 Task: Create a sub task System Test and UAT for the task  Integrate a new online platform for online yoga classes in the project BrightTech , assign it to team member softage.1@softage.net and update the status of the sub task to  On Track  , set the priority of the sub task to Low
Action: Mouse moved to (878, 317)
Screenshot: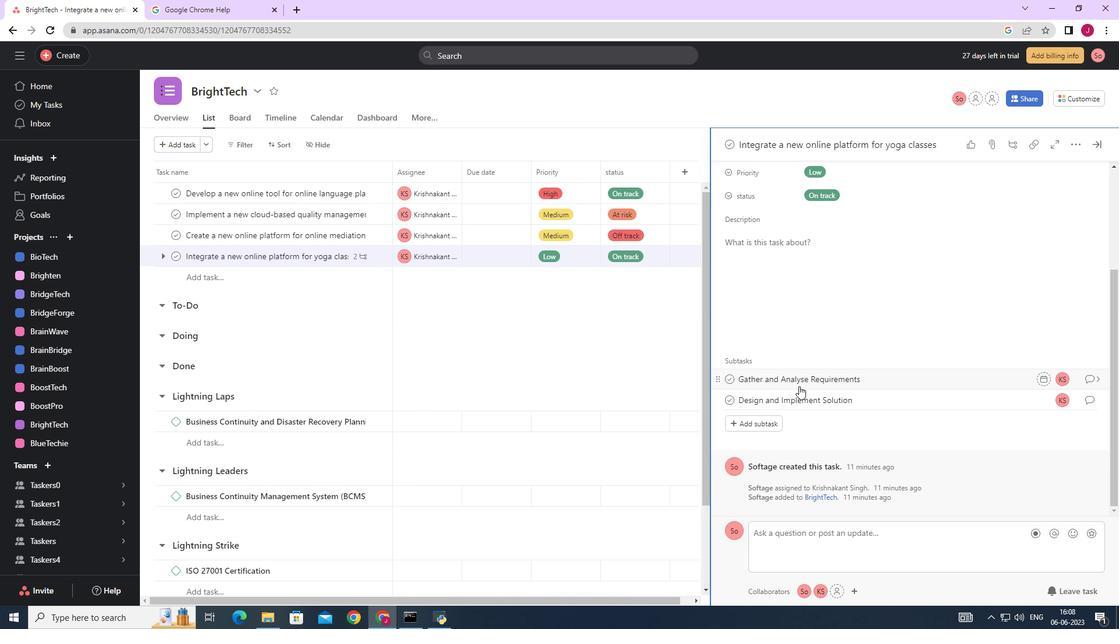 
Action: Mouse scrolled (878, 316) with delta (0, 0)
Screenshot: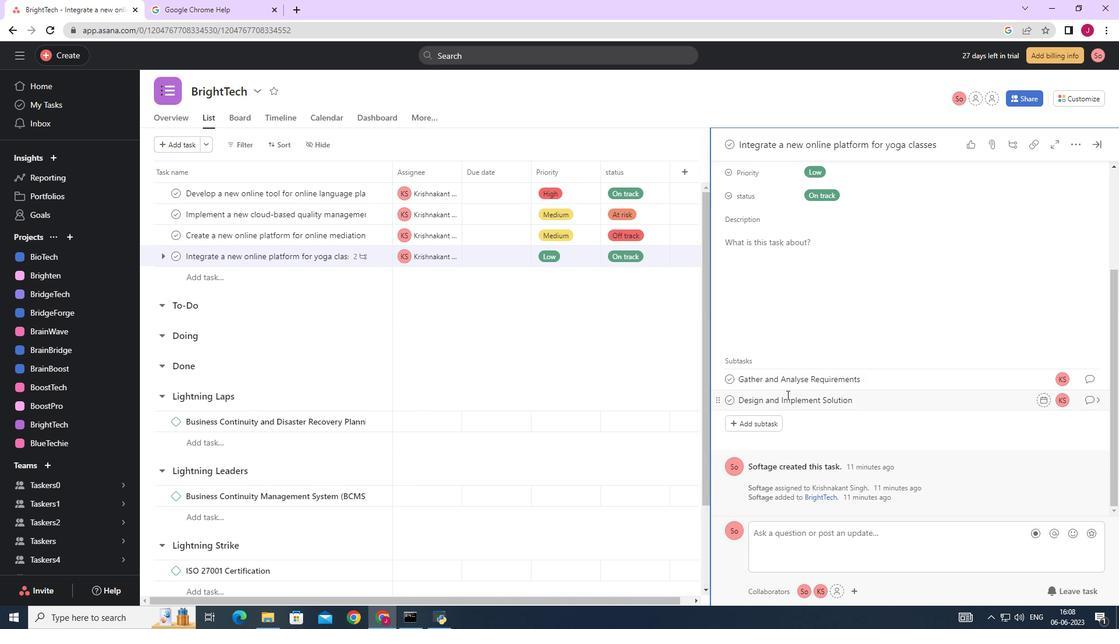 
Action: Mouse scrolled (878, 316) with delta (0, 0)
Screenshot: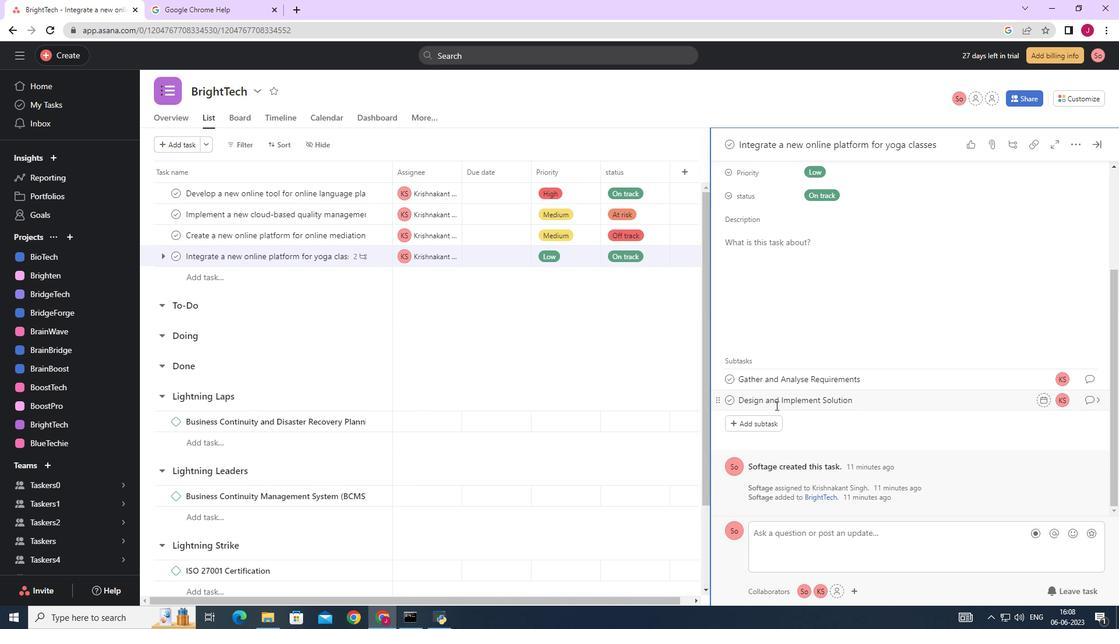 
Action: Mouse moved to (878, 316)
Screenshot: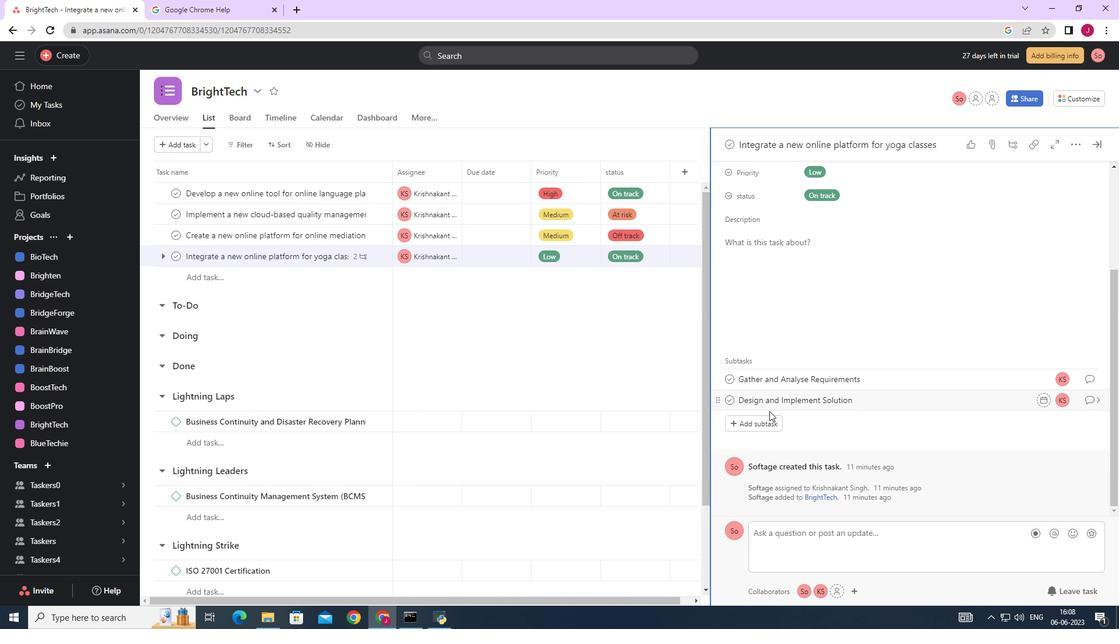 
Action: Mouse scrolled (878, 316) with delta (0, 0)
Screenshot: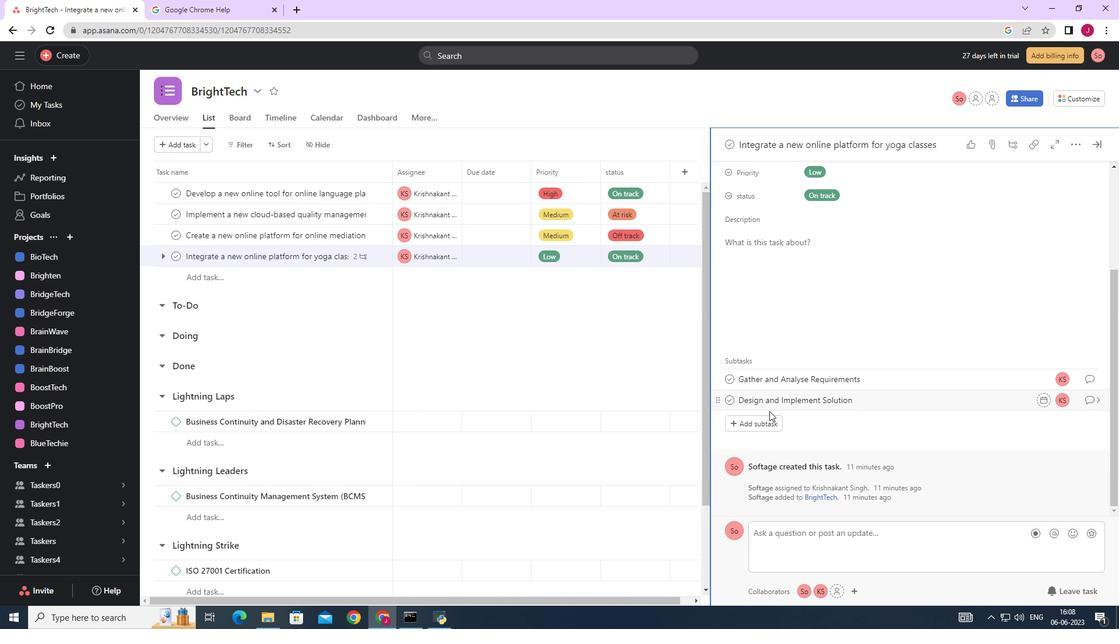 
Action: Mouse moved to (878, 314)
Screenshot: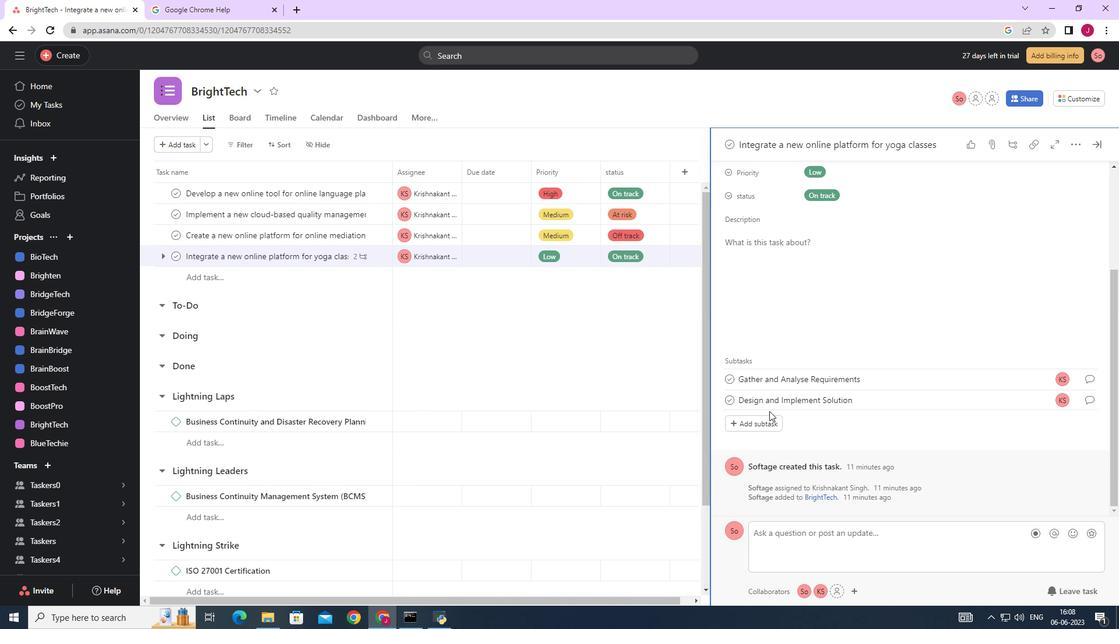 
Action: Mouse scrolled (878, 316) with delta (0, 0)
Screenshot: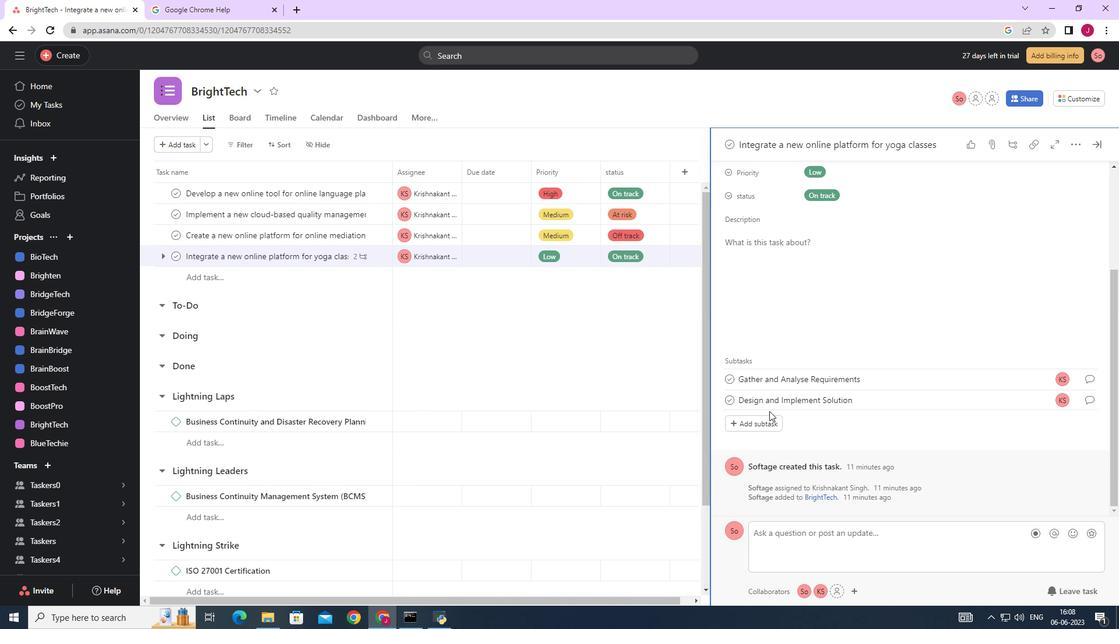 
Action: Mouse moved to (649, 353)
Screenshot: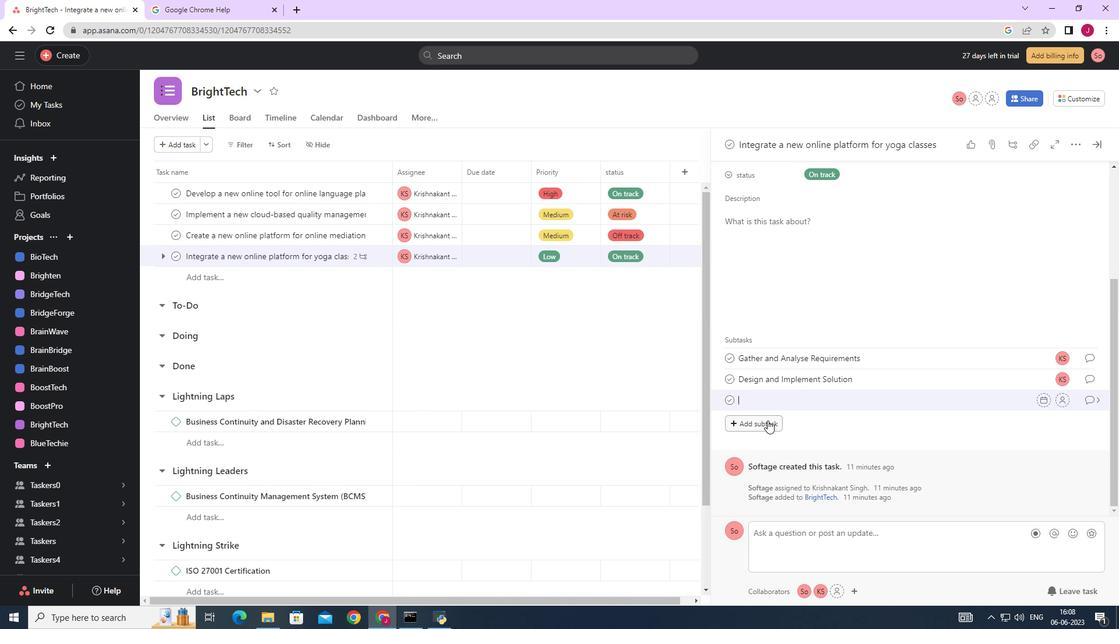 
Action: Mouse scrolled (649, 354) with delta (0, 0)
Screenshot: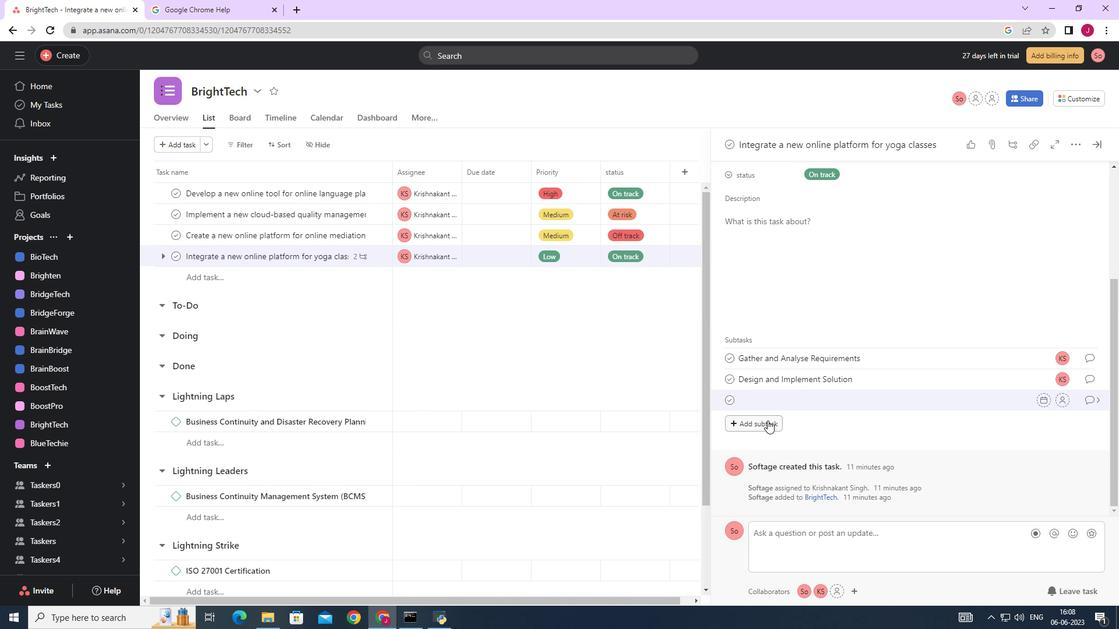 
Action: Mouse scrolled (649, 354) with delta (0, 0)
Screenshot: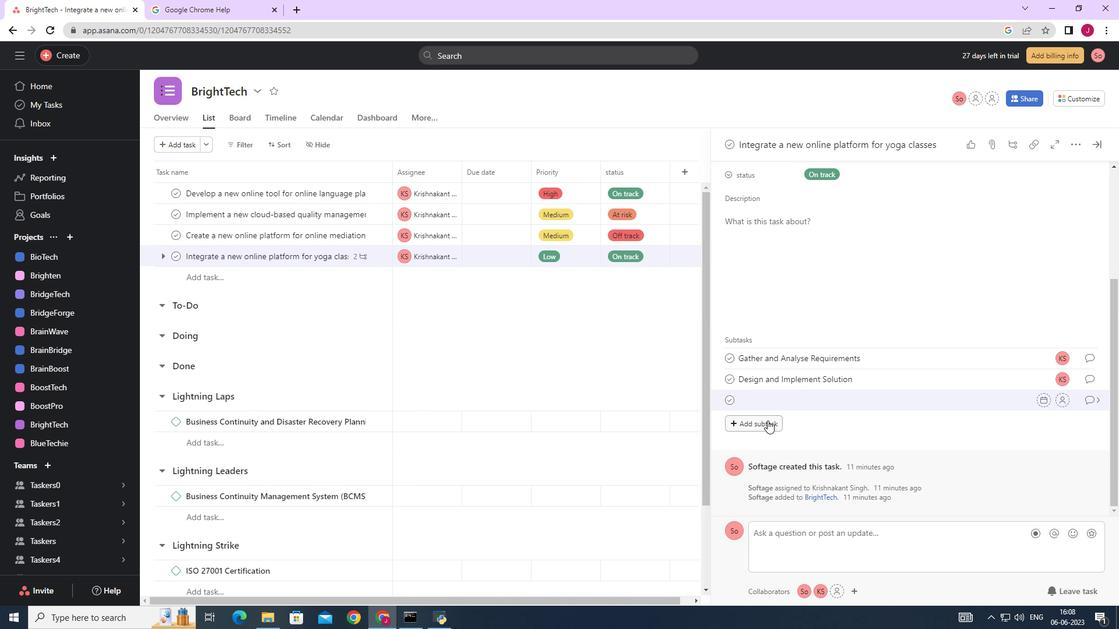 
Action: Mouse moved to (648, 353)
Screenshot: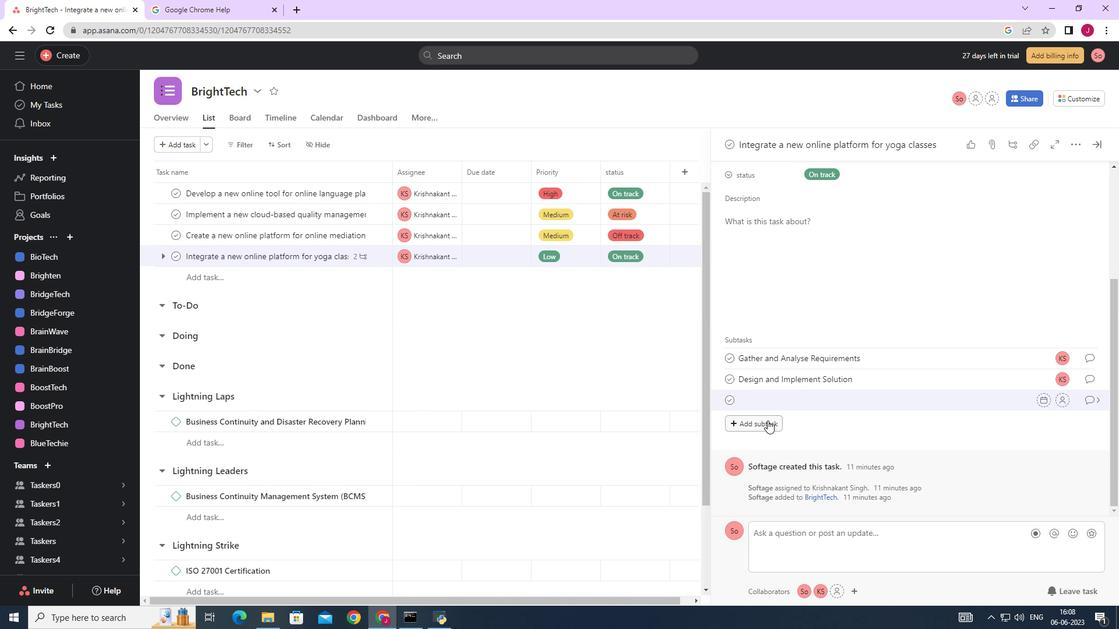 
Action: Mouse scrolled (648, 354) with delta (0, 0)
Screenshot: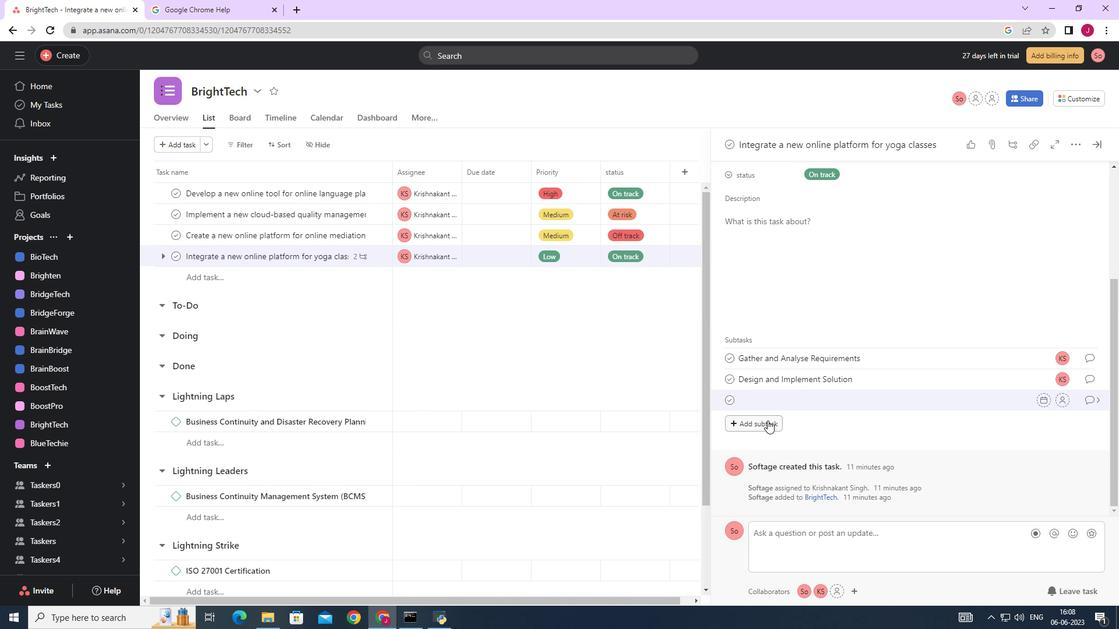
Action: Mouse moved to (691, 258)
Screenshot: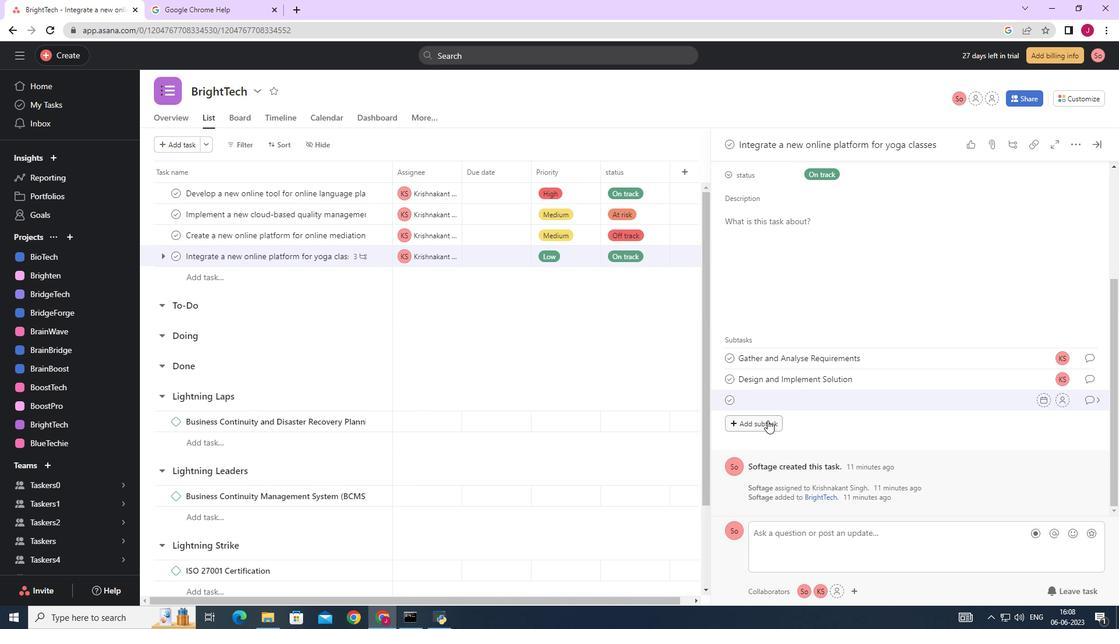 
Action: Mouse pressed left at (691, 258)
Screenshot: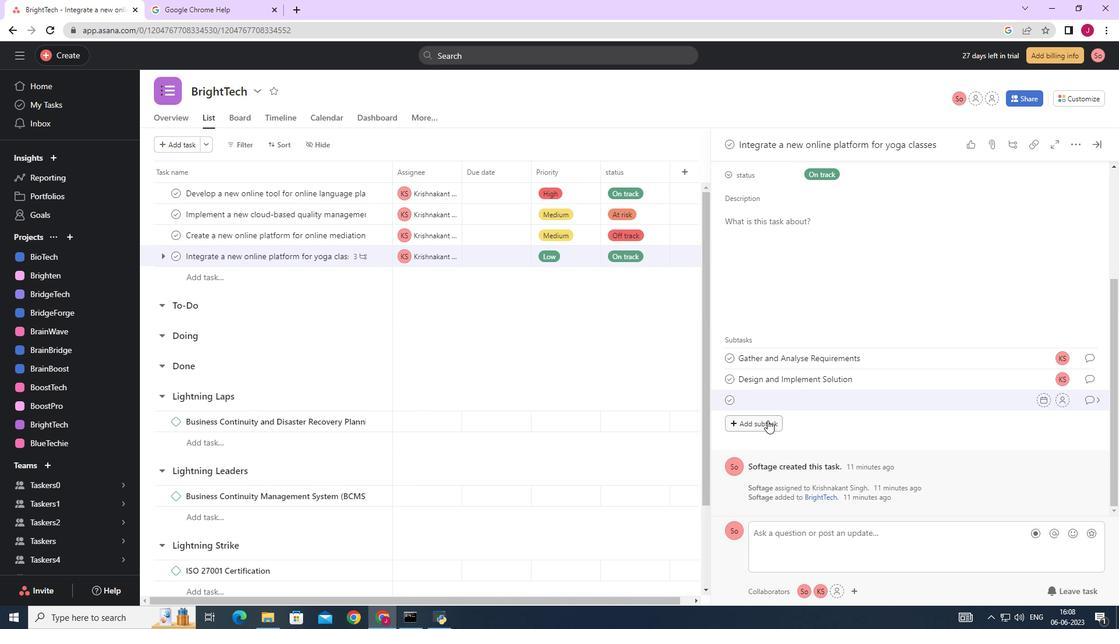 
Action: Mouse moved to (801, 384)
Screenshot: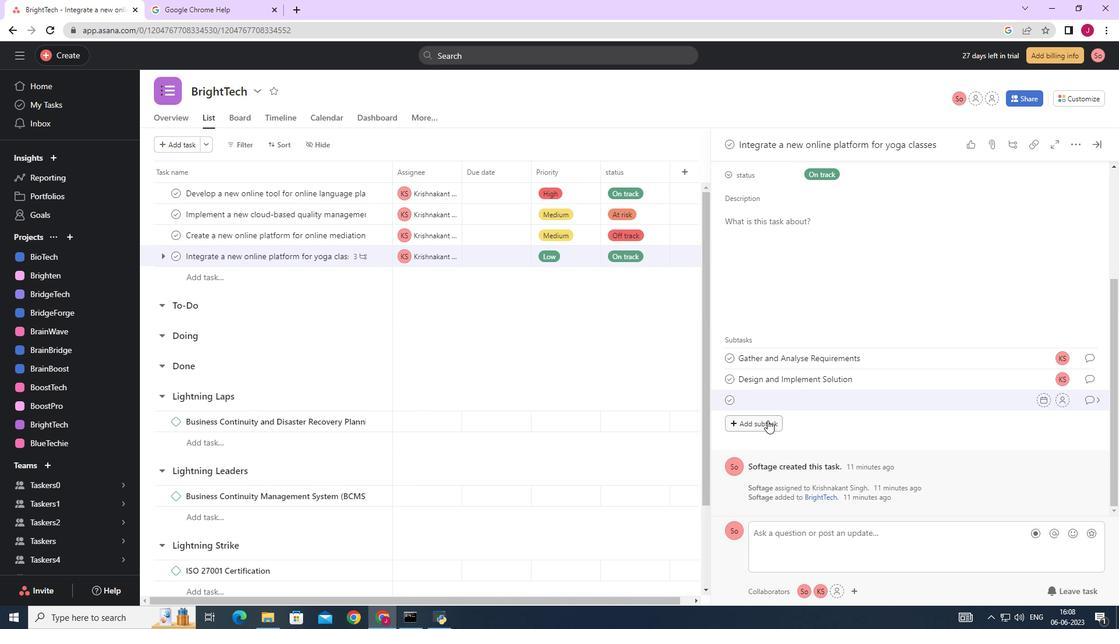 
Action: Mouse scrolled (801, 383) with delta (0, 0)
Screenshot: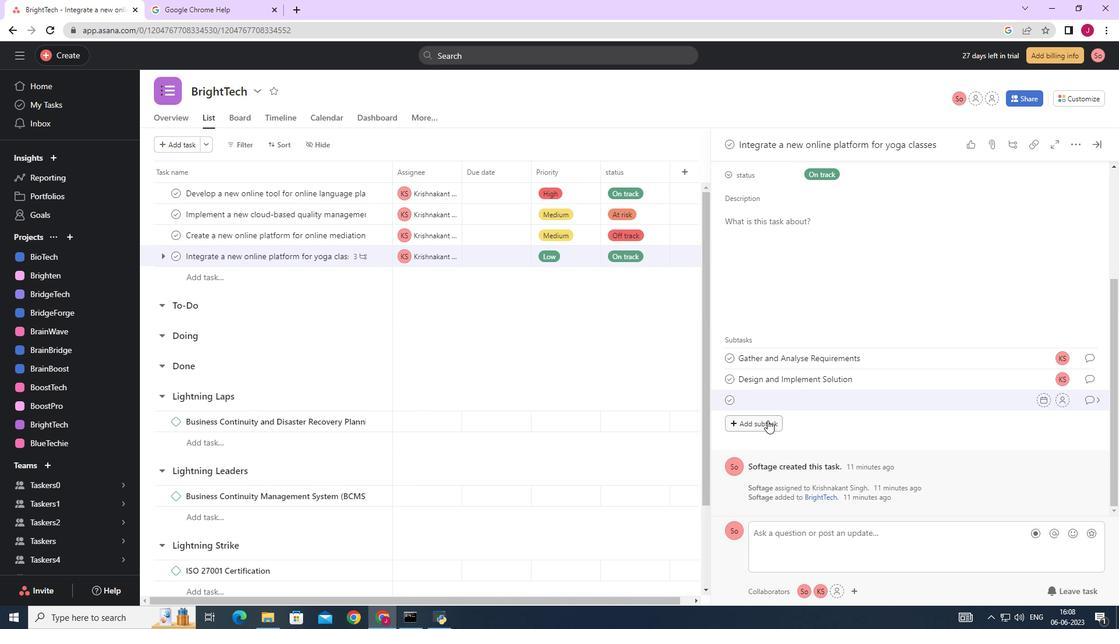 
Action: Mouse scrolled (801, 383) with delta (0, 0)
Screenshot: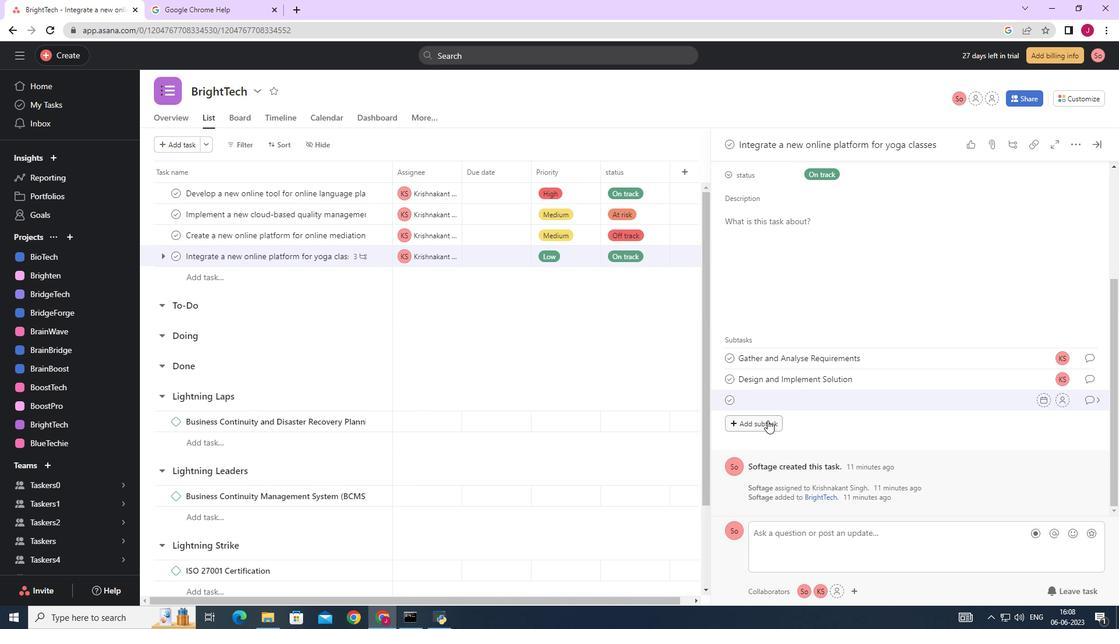 
Action: Mouse scrolled (801, 383) with delta (0, 0)
Screenshot: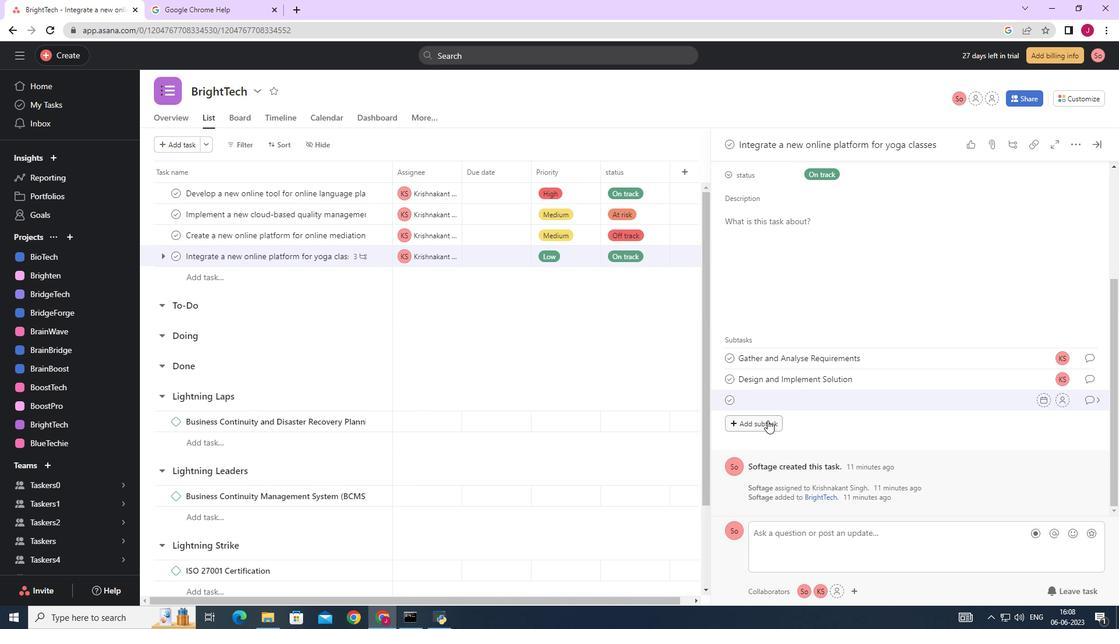
Action: Mouse moved to (771, 426)
Screenshot: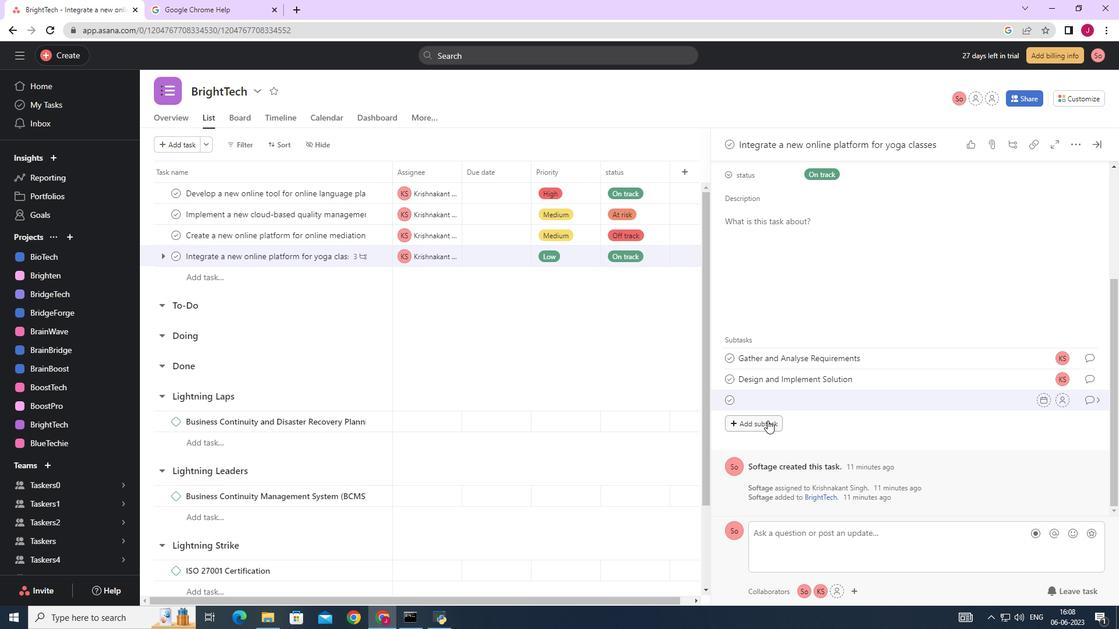 
Action: Mouse pressed left at (771, 426)
Screenshot: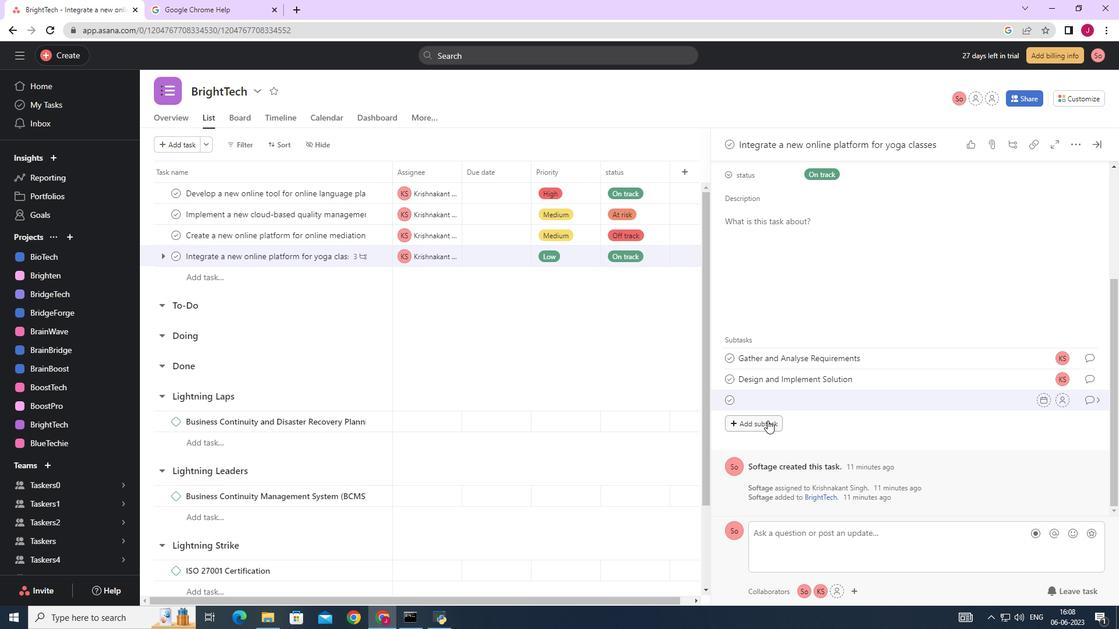 
Action: Mouse moved to (801, 403)
Screenshot: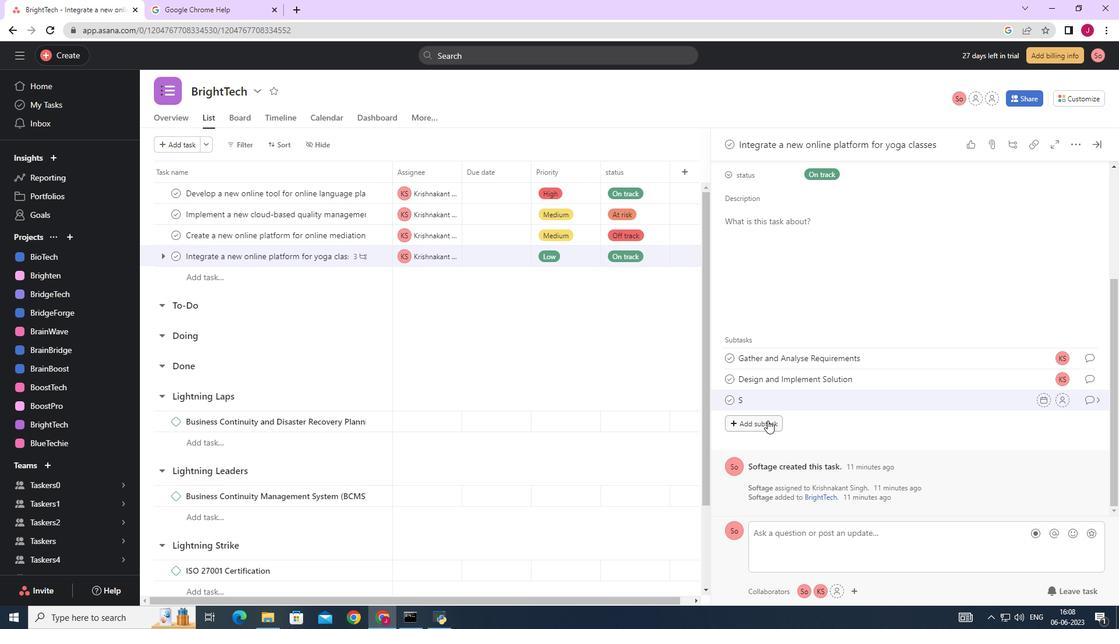 
Action: Key pressed <Key.caps_lock>S<Key.caps_lock>ystem<Key.space>and<Key.space><Key.backspace><Key.backspace><Key.backspace><Key.backspace><Key.backspace><Key.space><Key.caps_lock>T<Key.caps_lock>est<Key.space>and<Key.space><Key.caps_lock>UAT
Screenshot: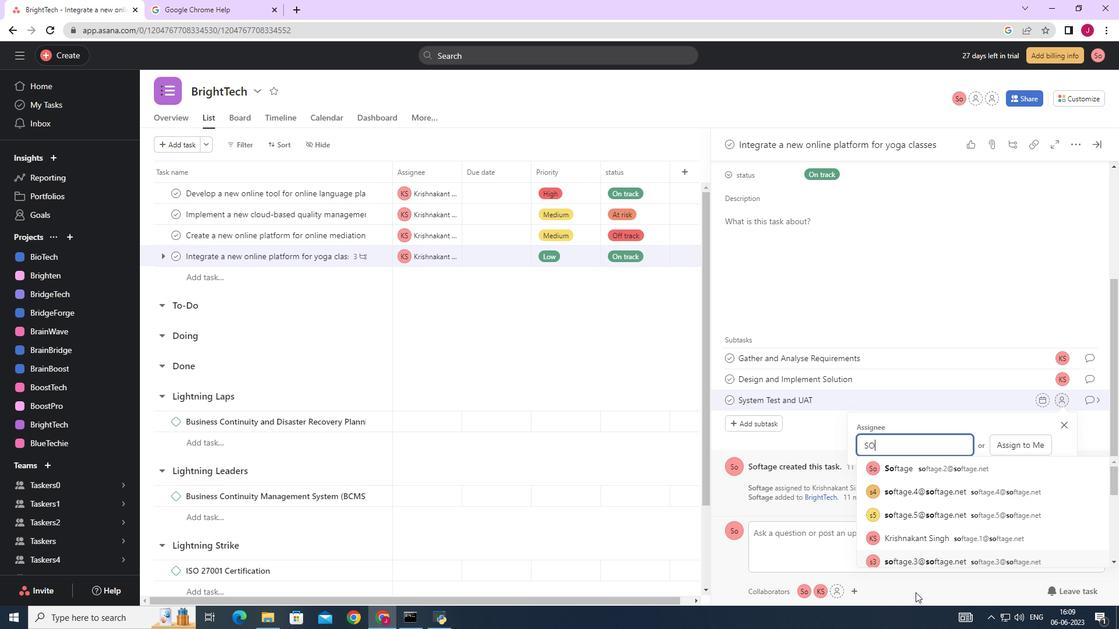 
Action: Mouse moved to (1062, 402)
Screenshot: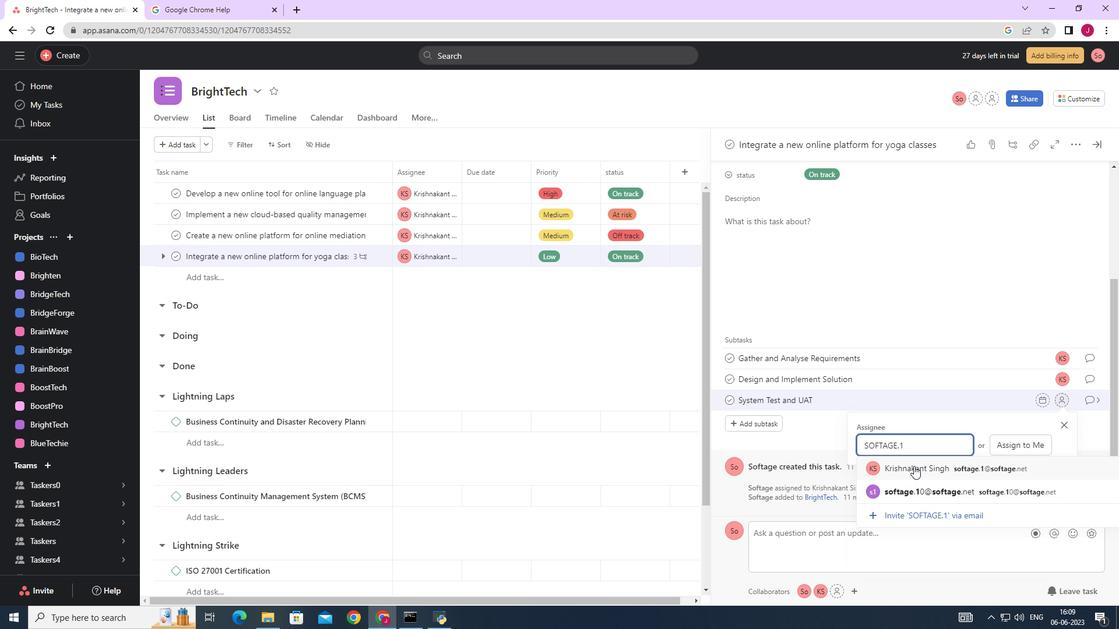 
Action: Mouse pressed left at (1062, 402)
Screenshot: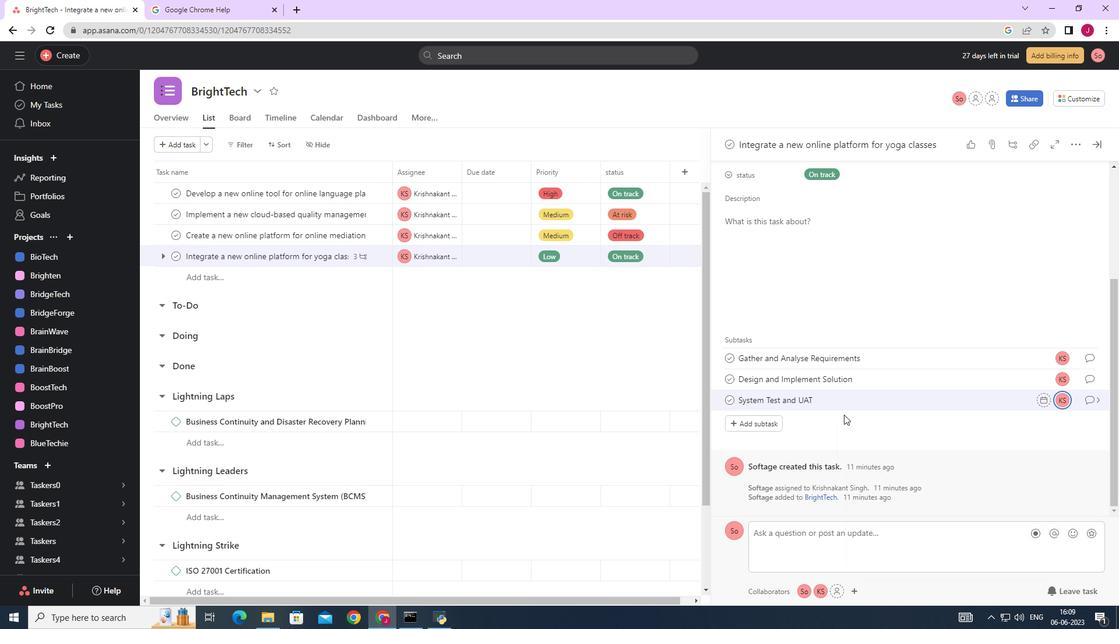 
Action: Mouse moved to (881, 447)
Screenshot: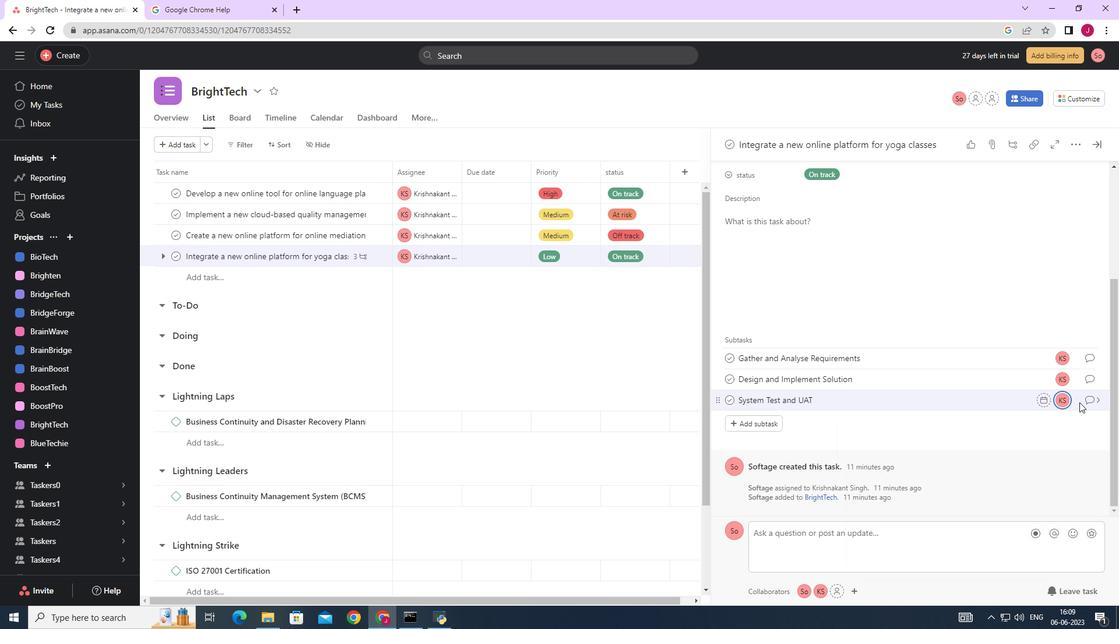 
Action: Key pressed SOFTAGE.<Key.f1>
Screenshot: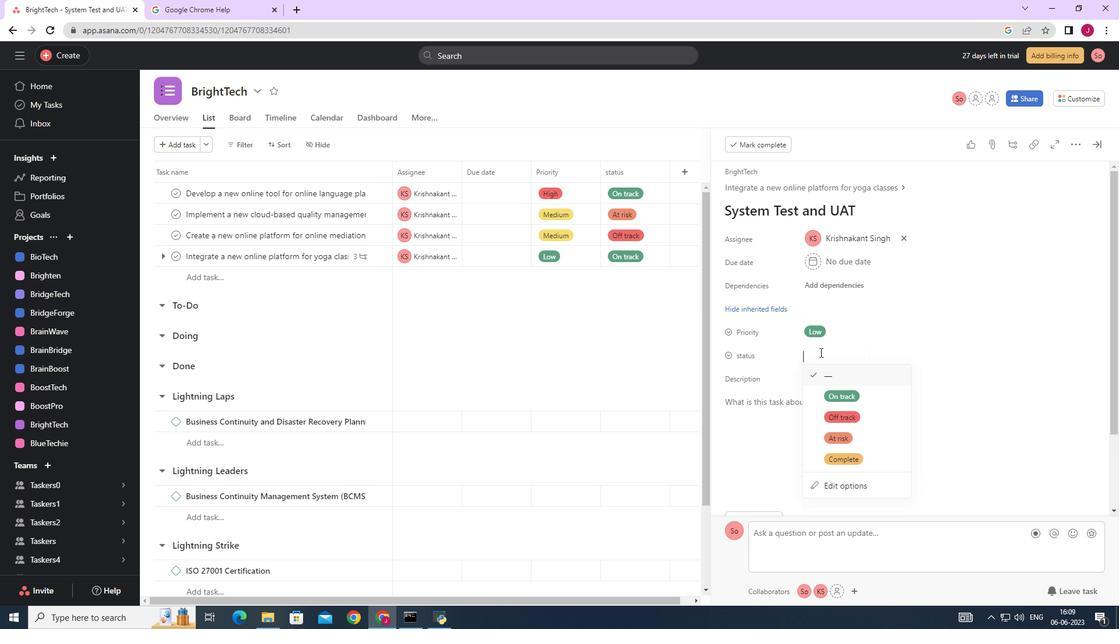 
Action: Mouse moved to (94, 6)
Screenshot: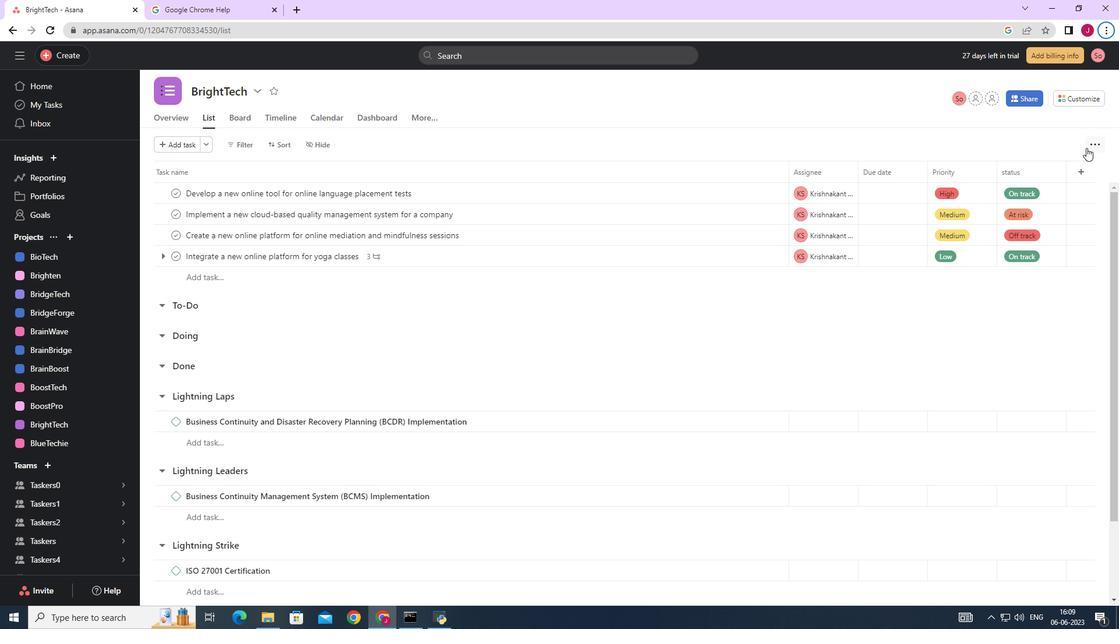 
Action: Mouse pressed left at (94, 6)
Screenshot: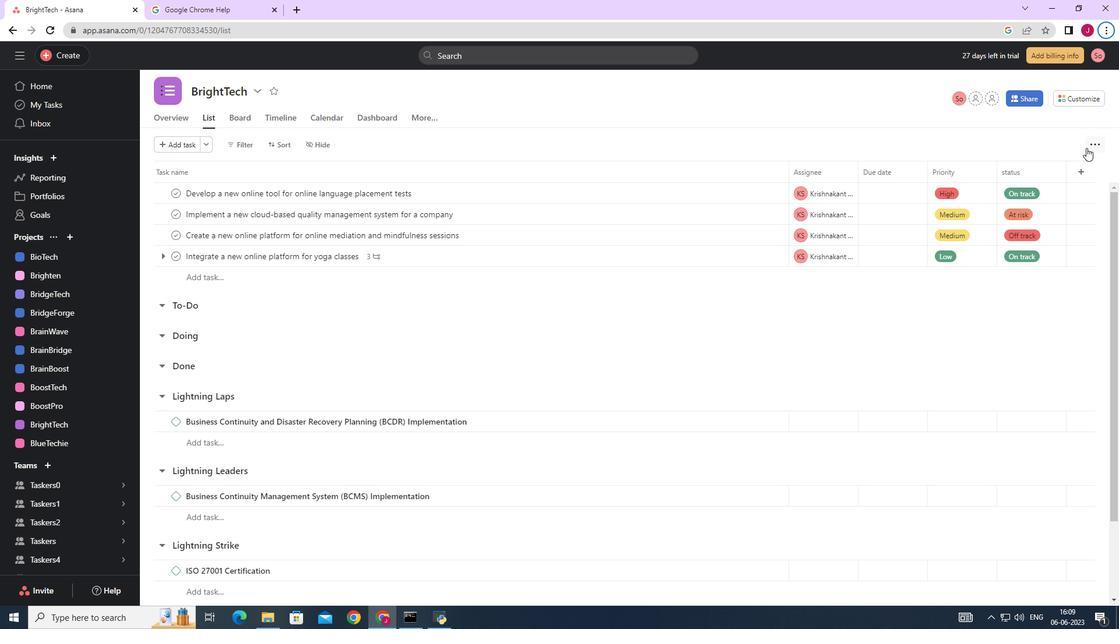 
Action: Mouse moved to (674, 251)
Screenshot: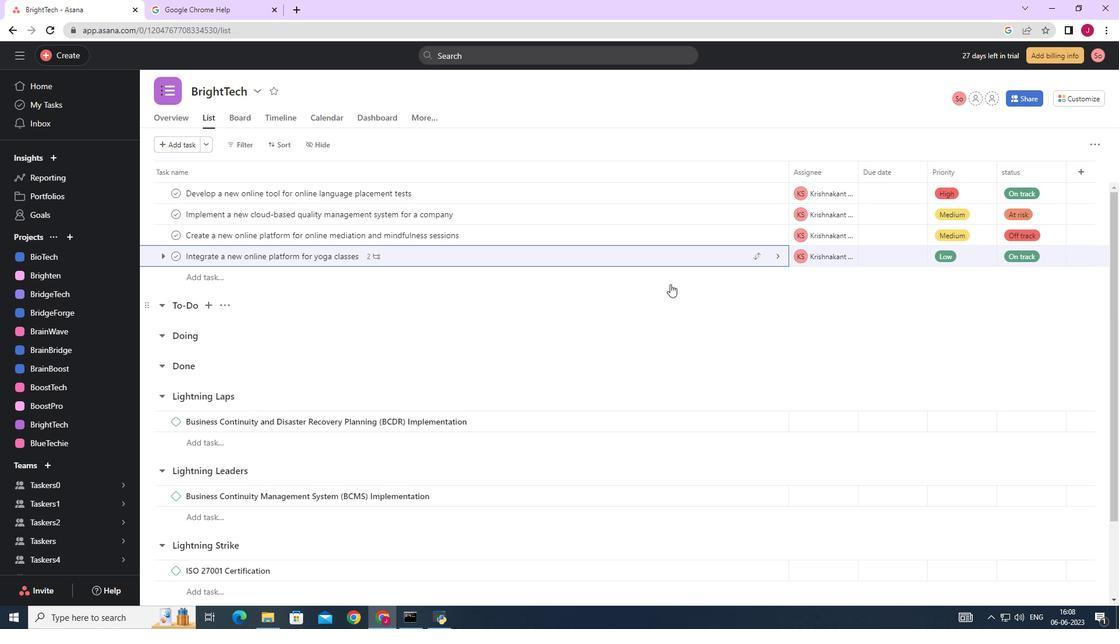
Action: Mouse pressed left at (674, 251)
Screenshot: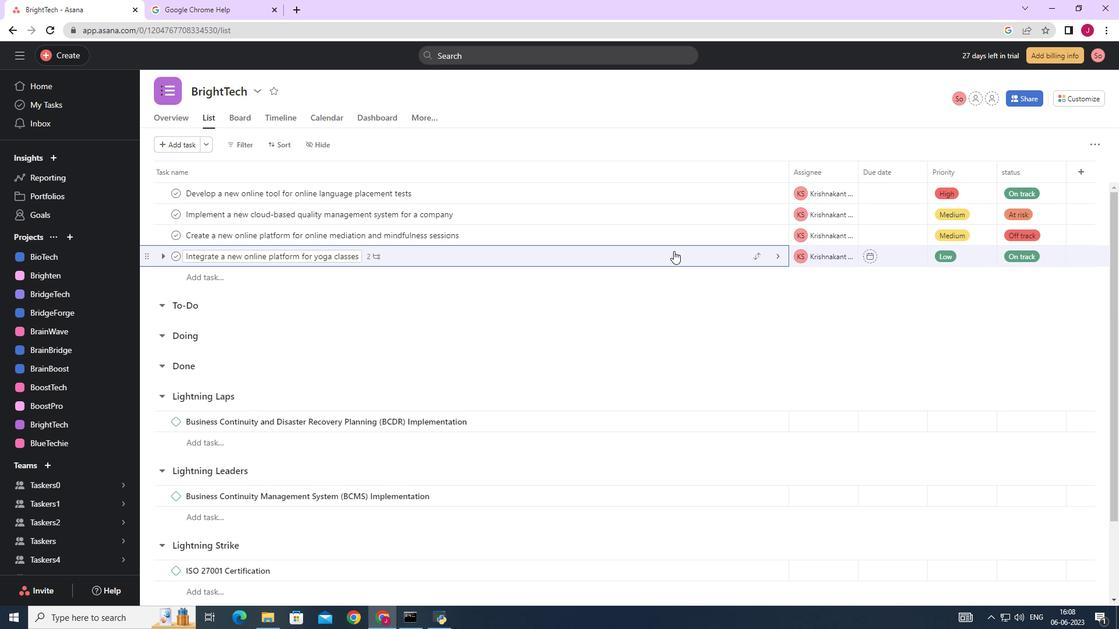 
Action: Mouse moved to (828, 370)
Screenshot: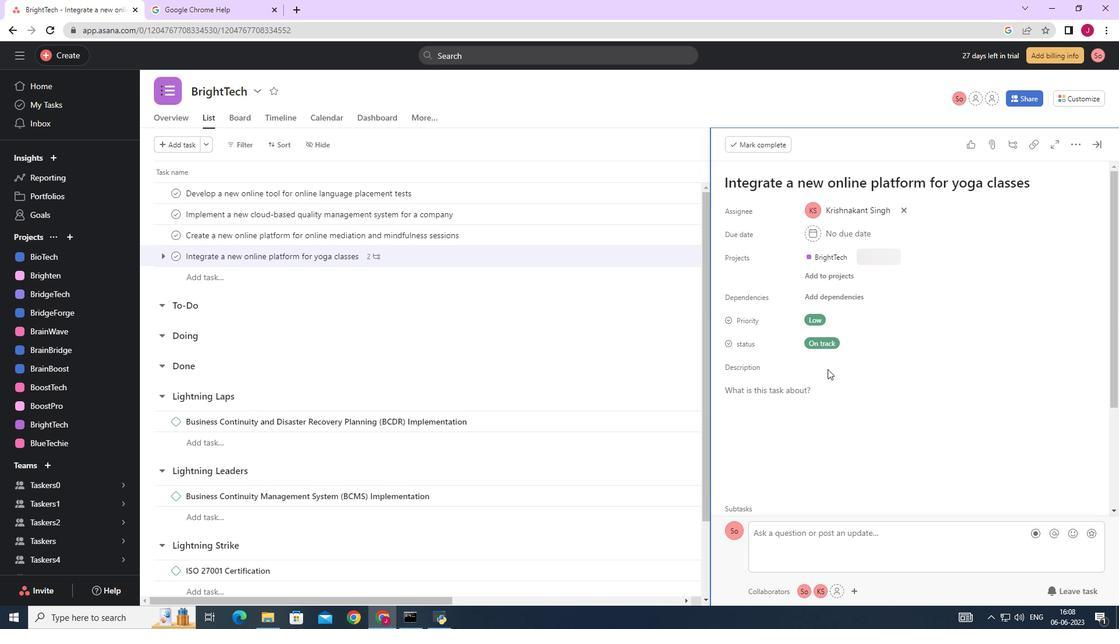 
Action: Mouse scrolled (828, 369) with delta (0, 0)
Screenshot: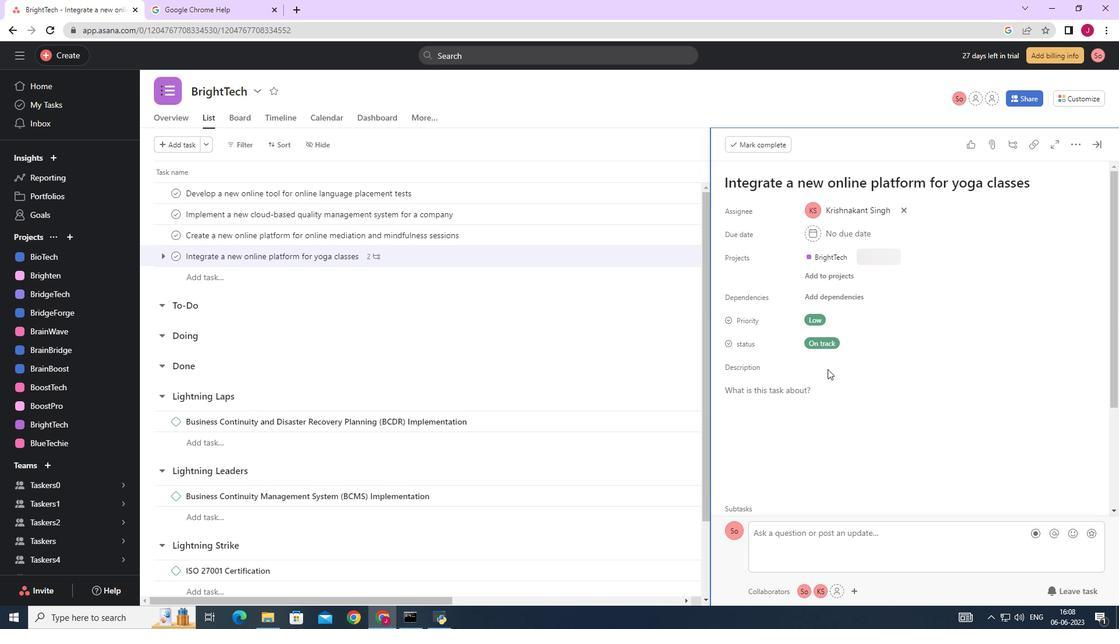 
Action: Mouse scrolled (828, 369) with delta (0, 0)
Screenshot: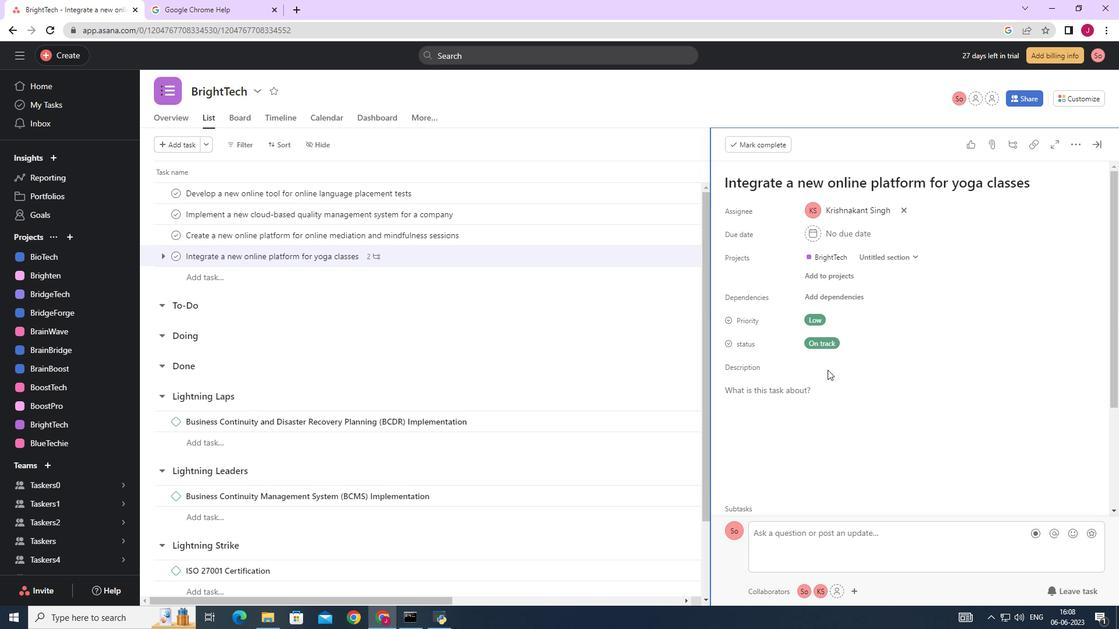 
Action: Mouse scrolled (828, 369) with delta (0, 0)
Screenshot: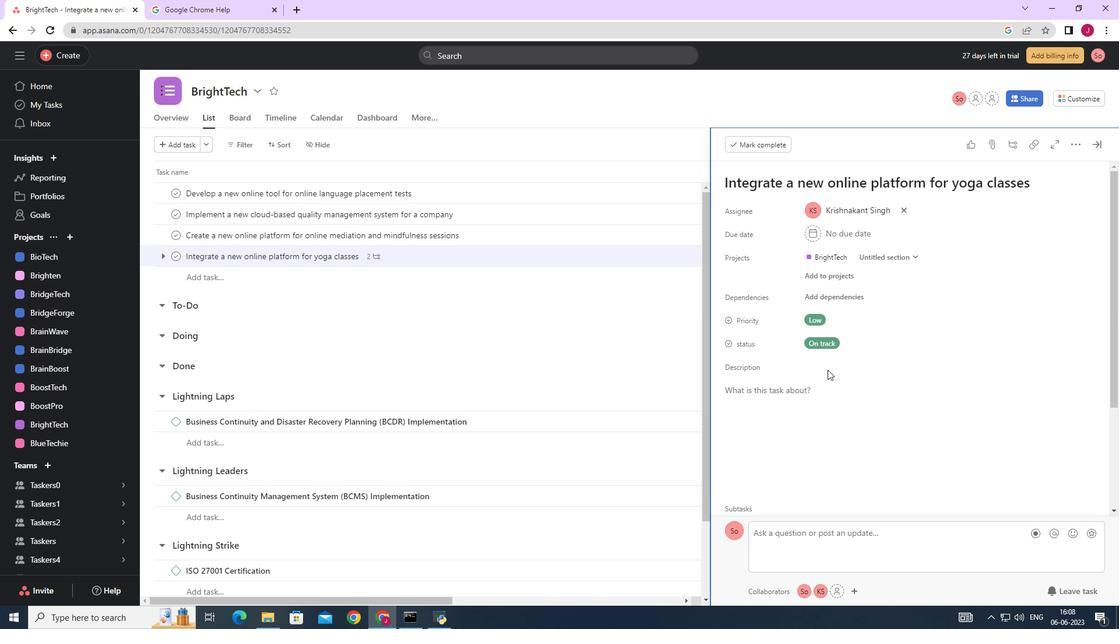 
Action: Mouse scrolled (828, 369) with delta (0, 0)
Screenshot: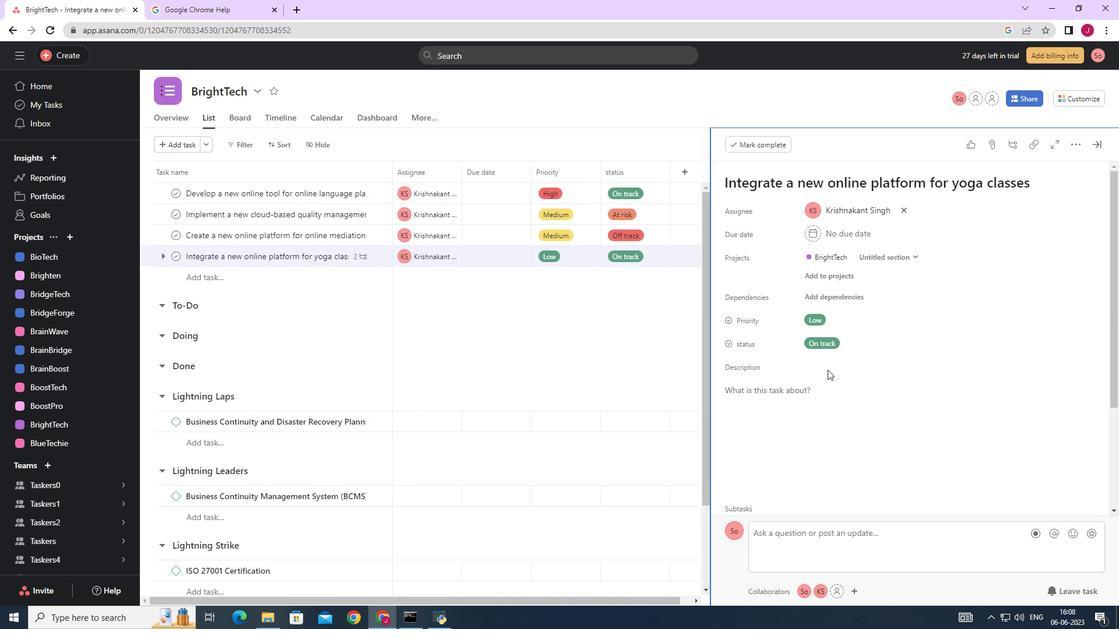 
Action: Mouse scrolled (828, 369) with delta (0, 0)
Screenshot: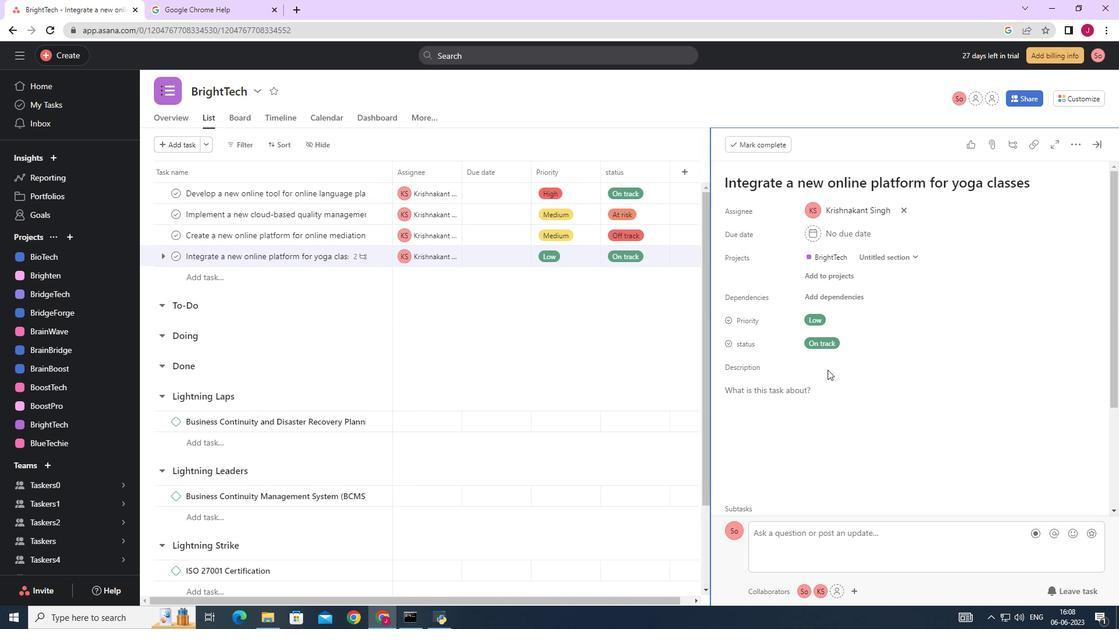 
Action: Mouse moved to (768, 421)
Screenshot: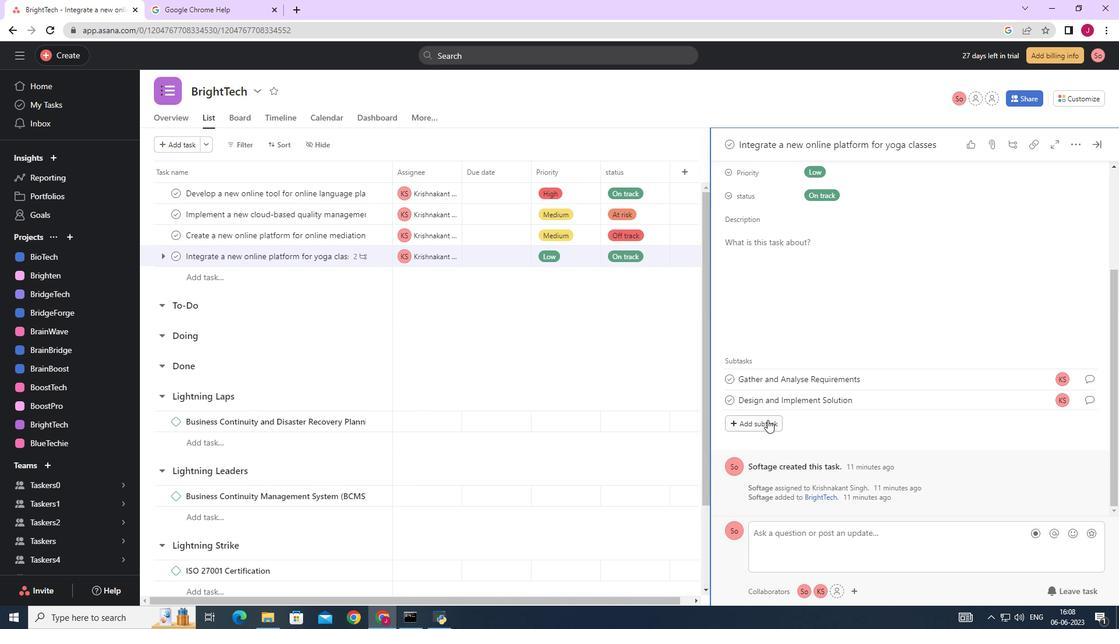
Action: Mouse pressed left at (768, 421)
Screenshot: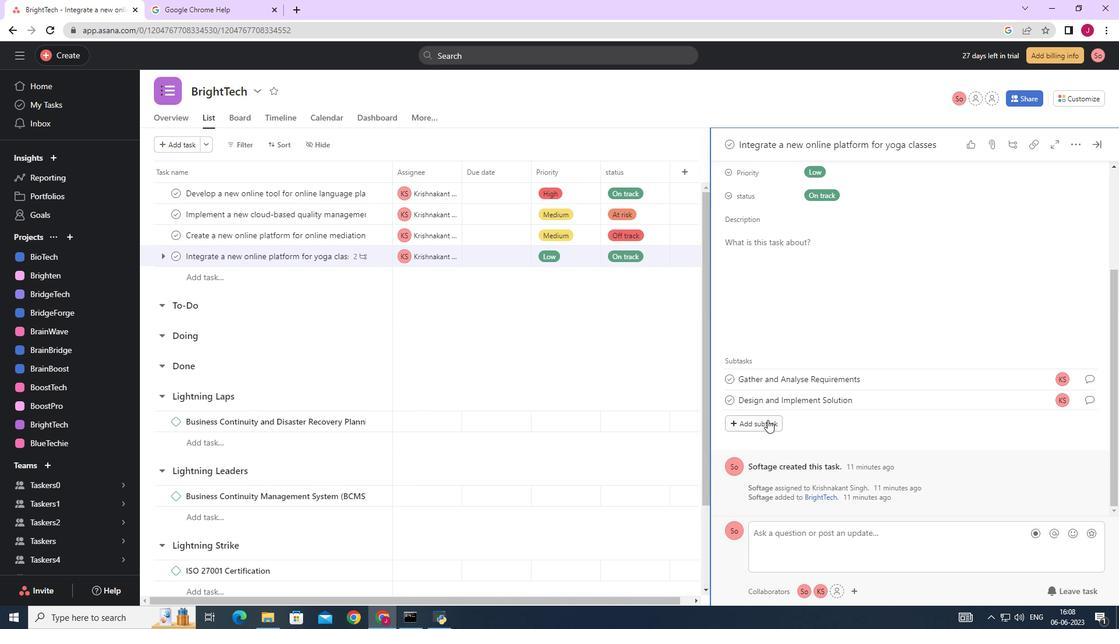 
Action: Key pressed <Key.caps_lock><Key.caps_lock>s<Key.caps_lock>YSTEM<Key.space><Key.caps_lock>t<Key.caps_lock>EST<Key.space>AND<Key.space><Key.caps_lock>uat
Screenshot: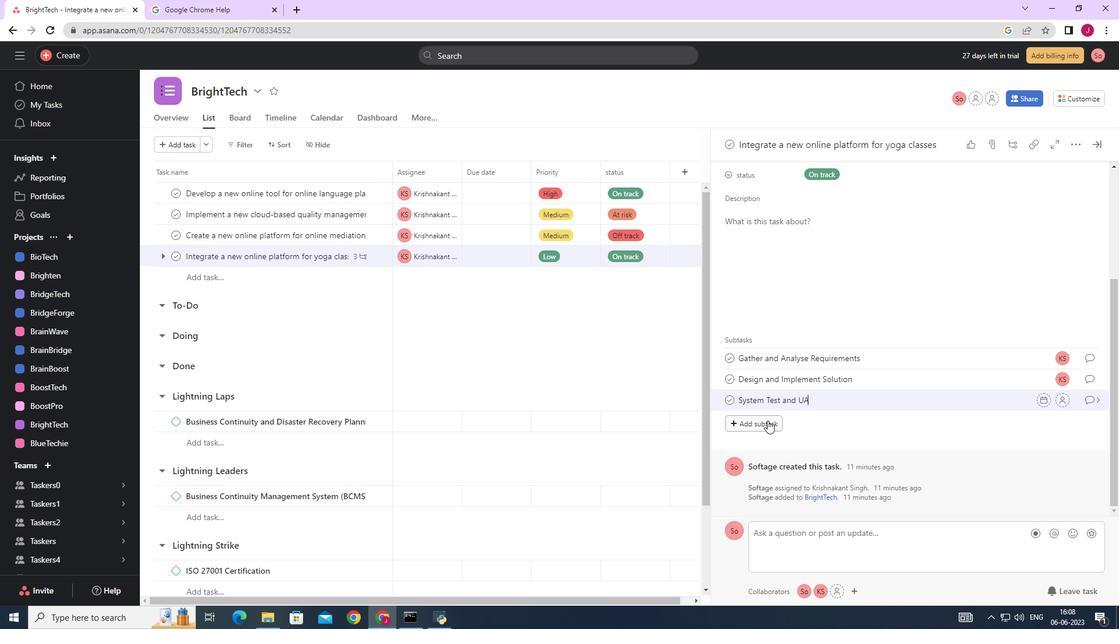 
Action: Mouse moved to (1064, 401)
Screenshot: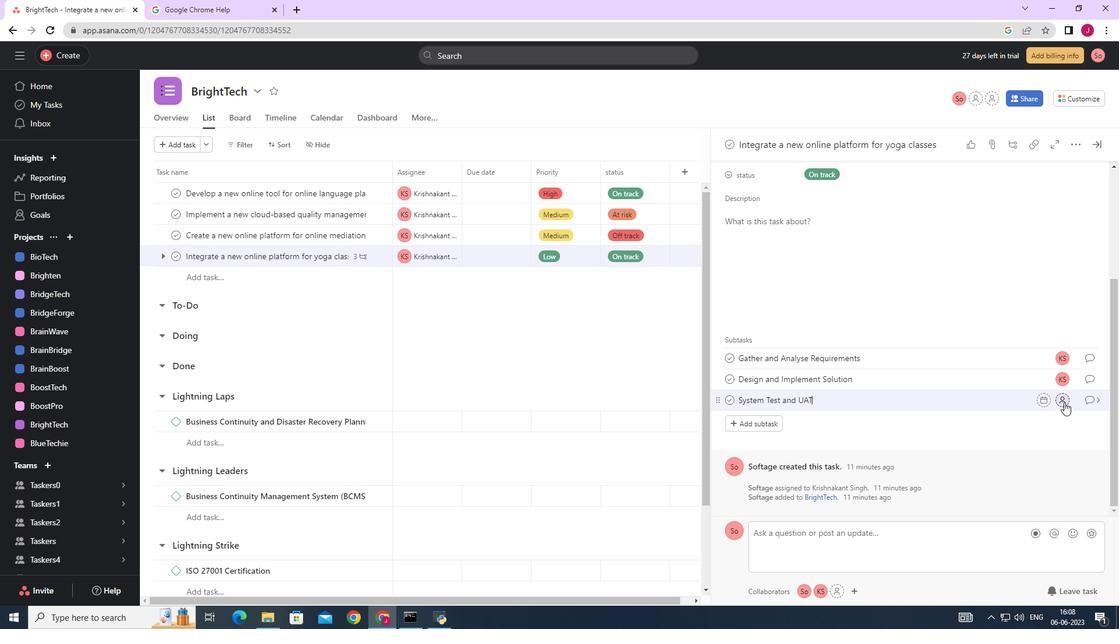 
Action: Mouse pressed left at (1064, 401)
Screenshot: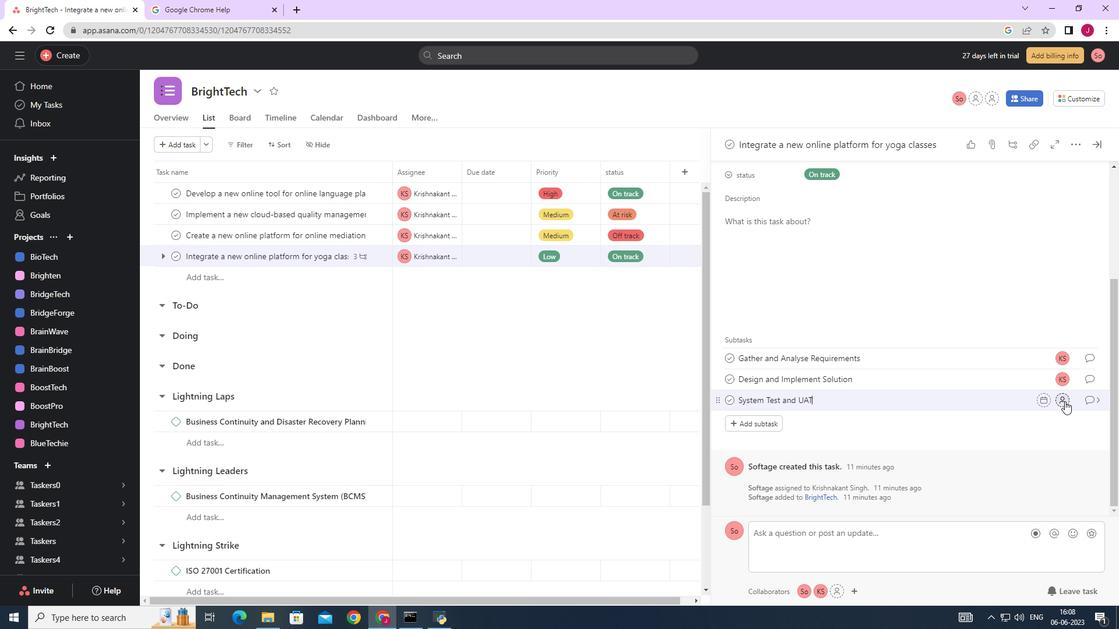 
Action: Mouse moved to (916, 593)
Screenshot: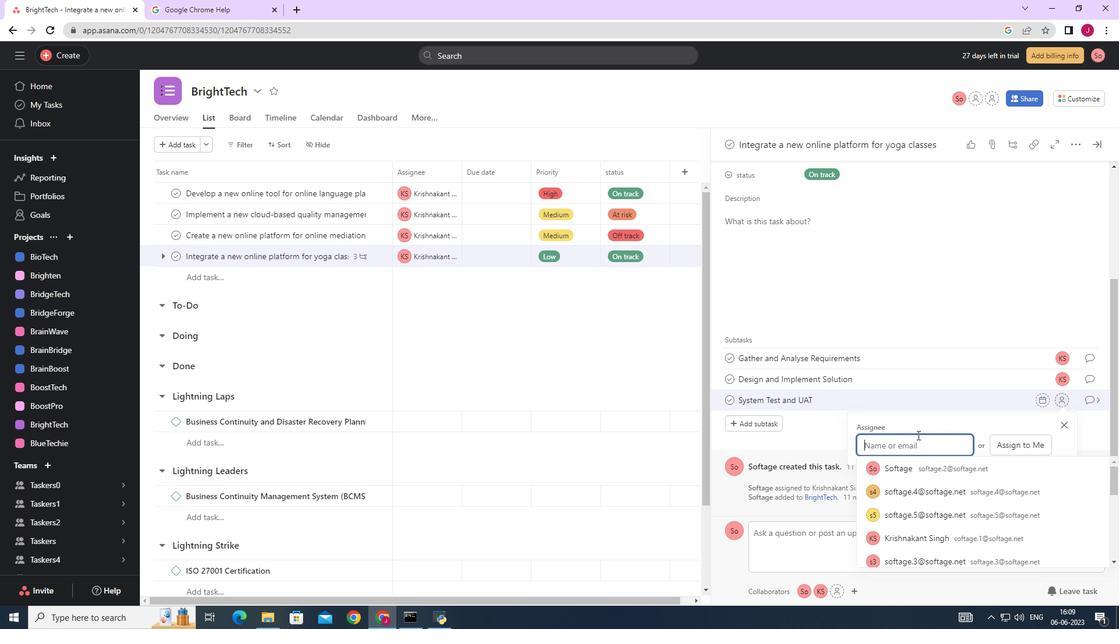 
Action: Key pressed softage.1
Screenshot: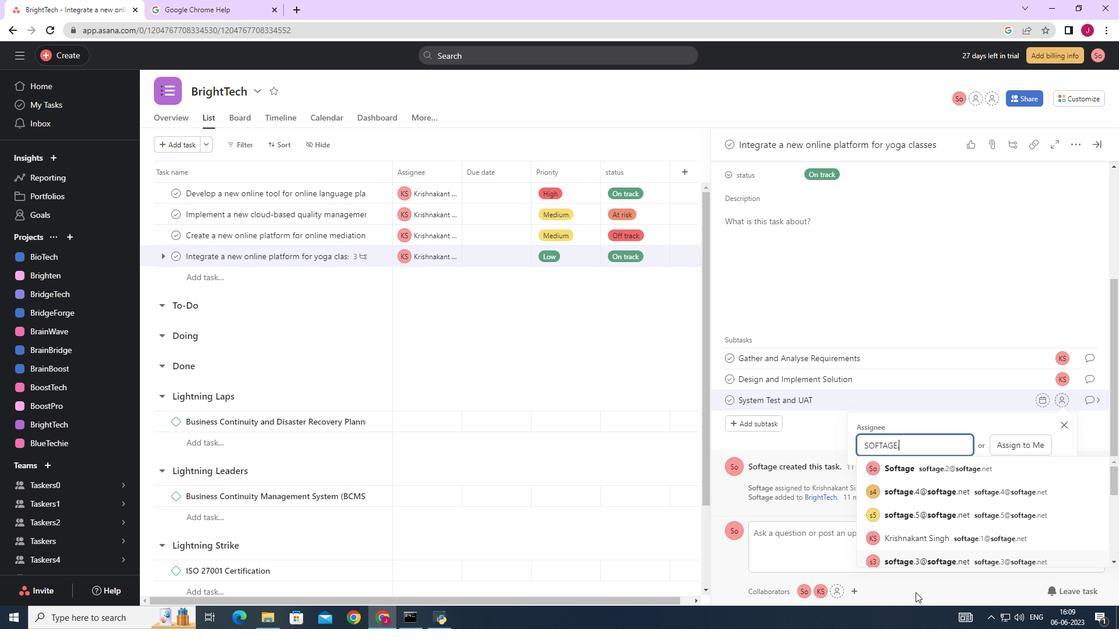 
Action: Mouse moved to (914, 466)
Screenshot: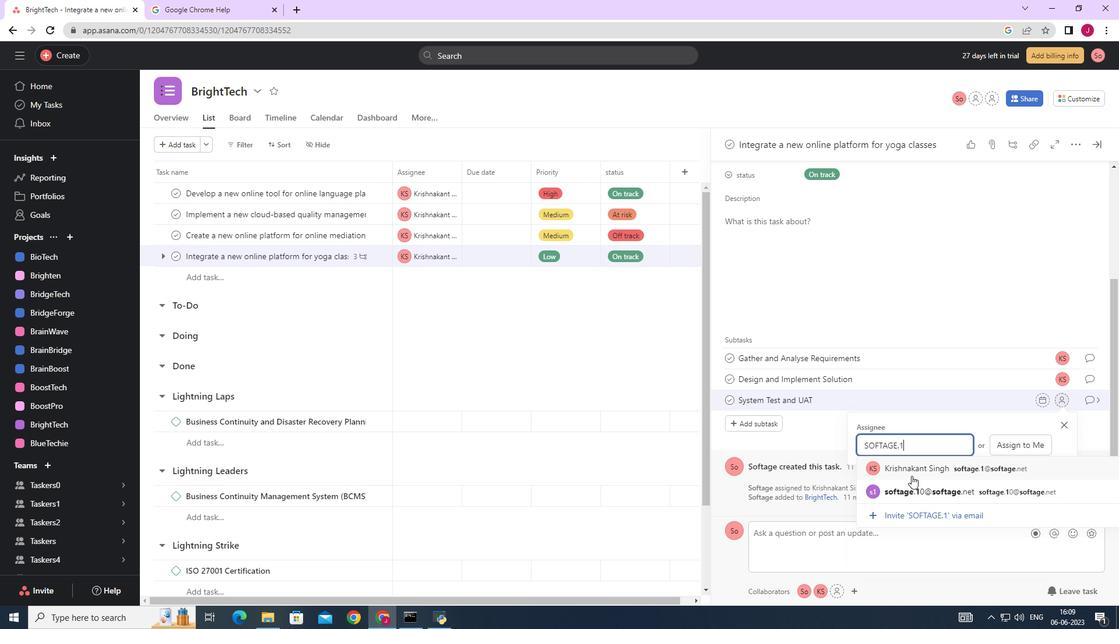 
Action: Mouse pressed left at (914, 466)
Screenshot: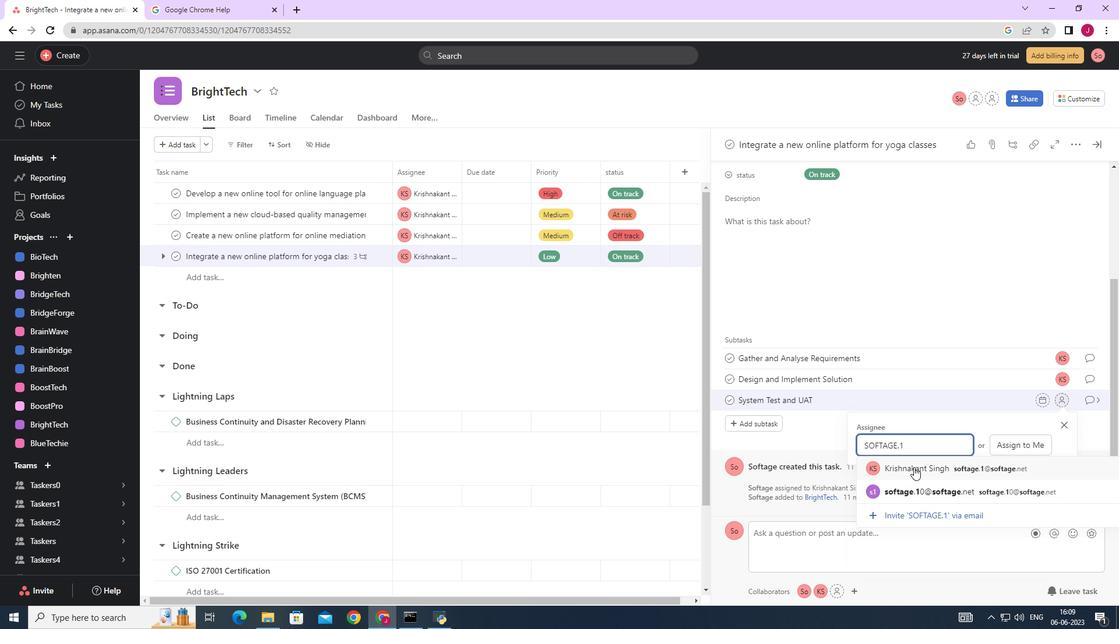 
Action: Mouse moved to (1088, 401)
Screenshot: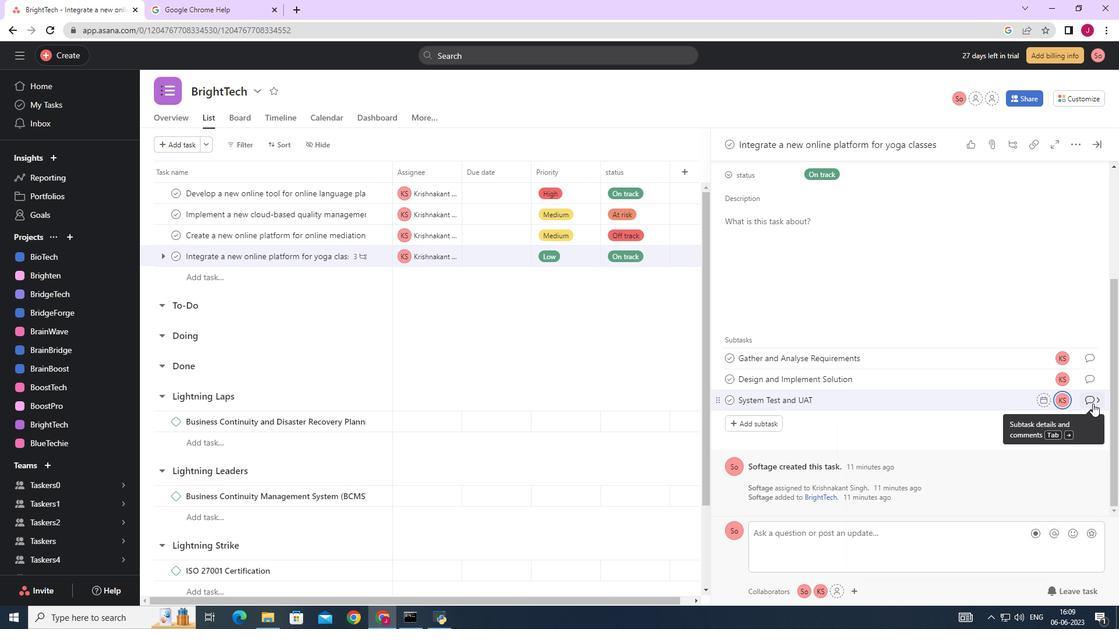 
Action: Mouse pressed left at (1088, 401)
Screenshot: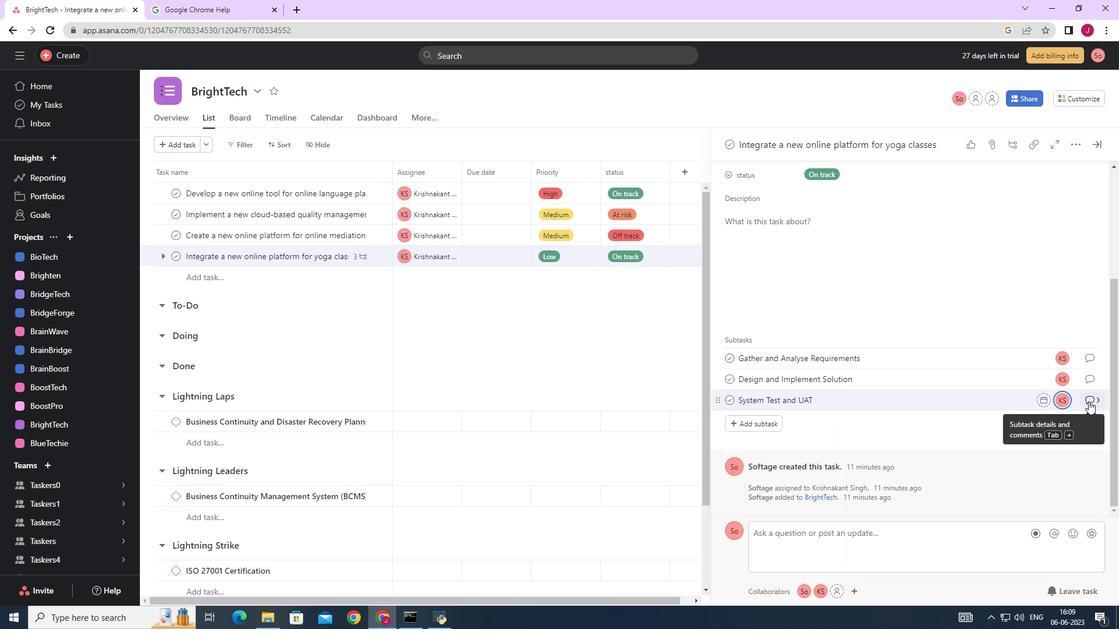 
Action: Mouse moved to (777, 311)
Screenshot: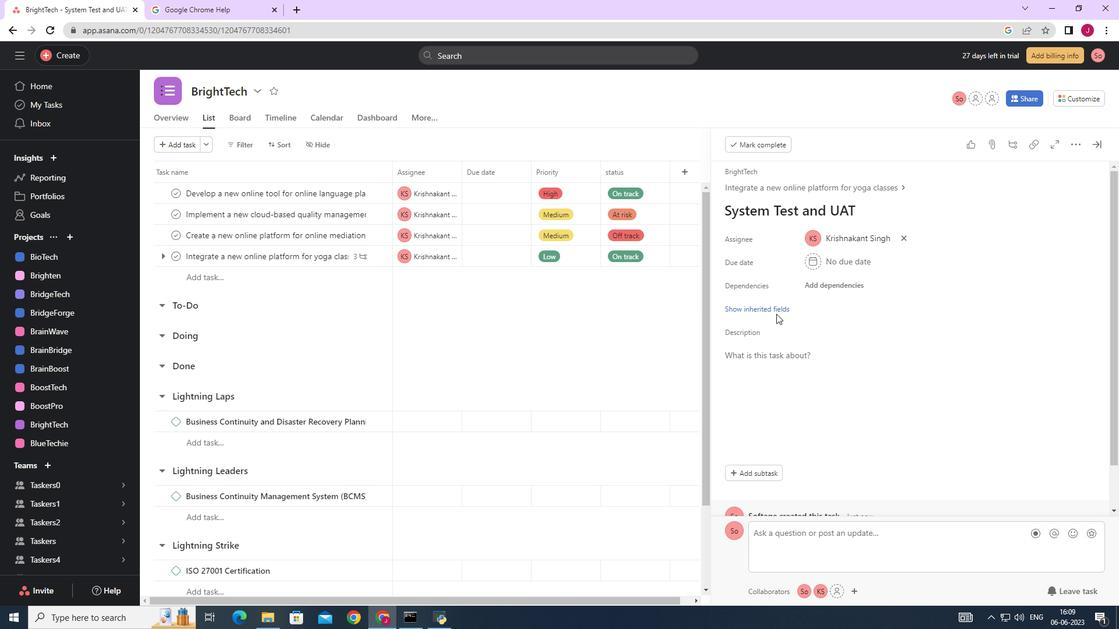 
Action: Mouse pressed left at (777, 311)
Screenshot: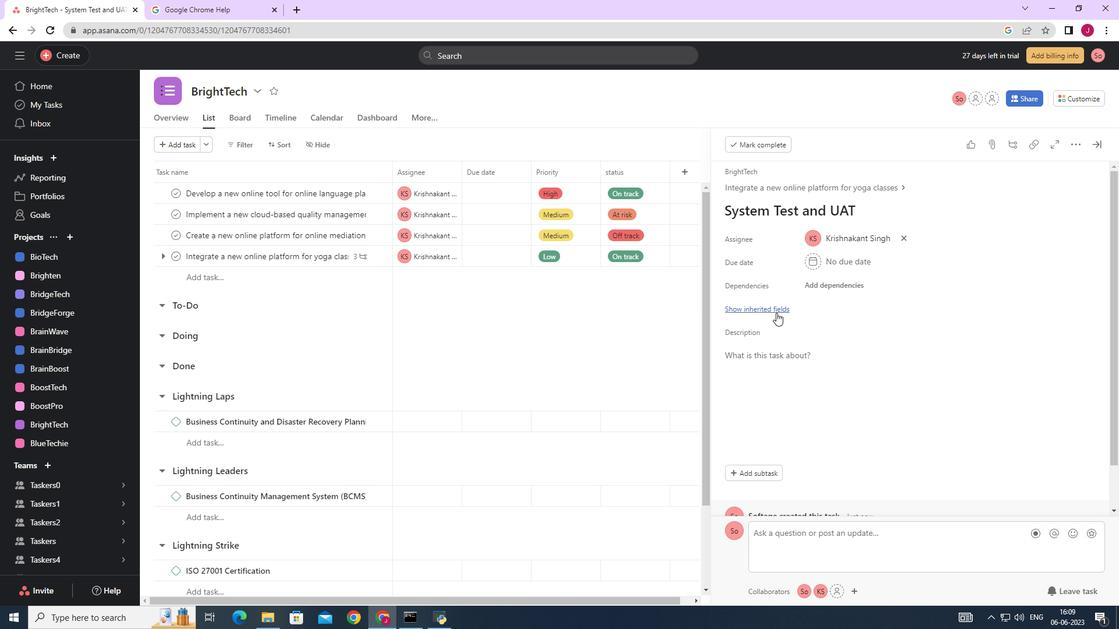 
Action: Mouse moved to (810, 328)
Screenshot: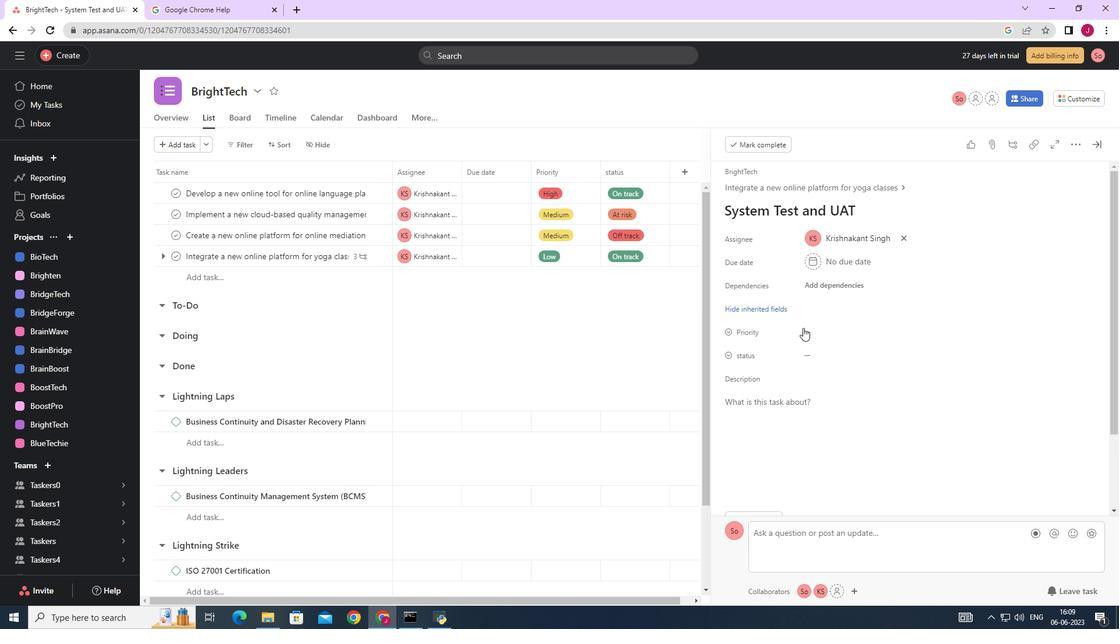 
Action: Mouse pressed left at (810, 328)
Screenshot: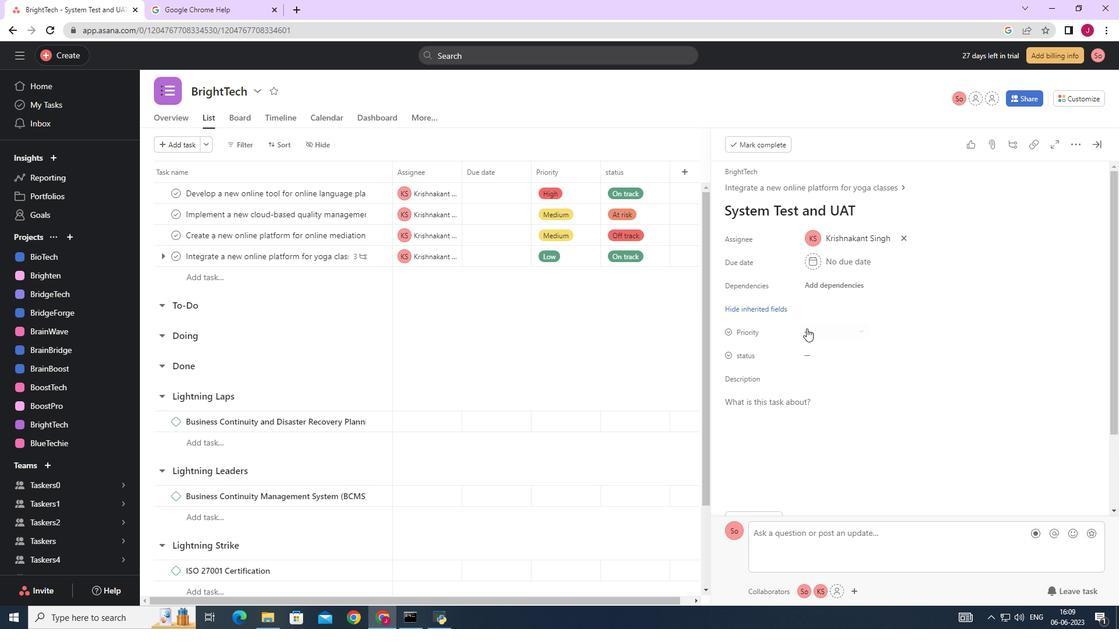 
Action: Mouse moved to (834, 416)
Screenshot: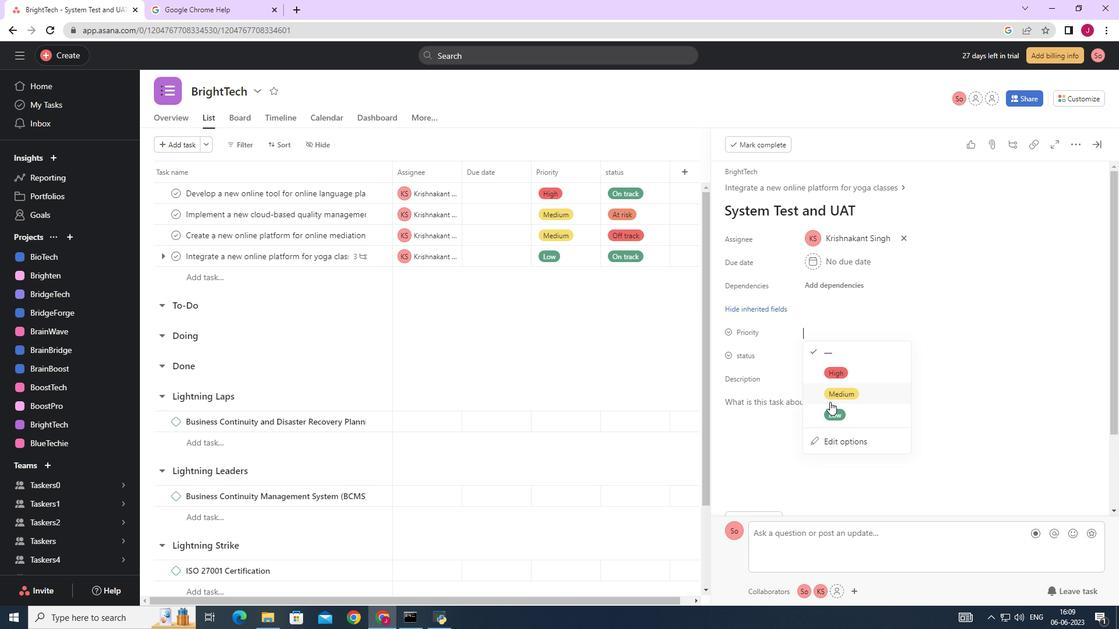 
Action: Mouse pressed left at (834, 416)
Screenshot: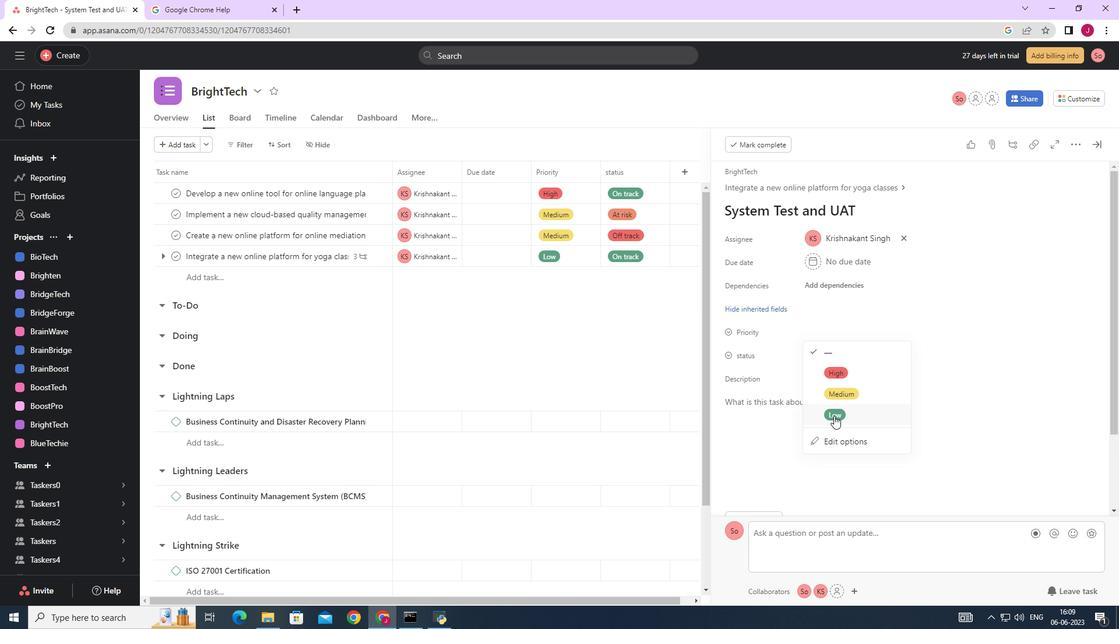 
Action: Mouse moved to (820, 352)
Screenshot: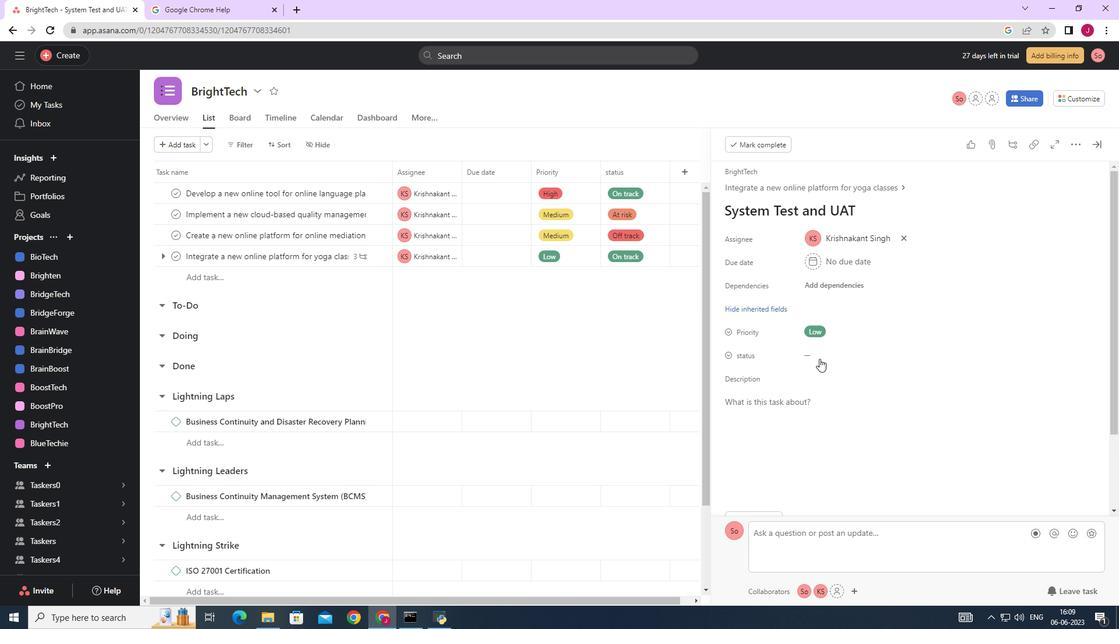
Action: Mouse pressed left at (820, 352)
Screenshot: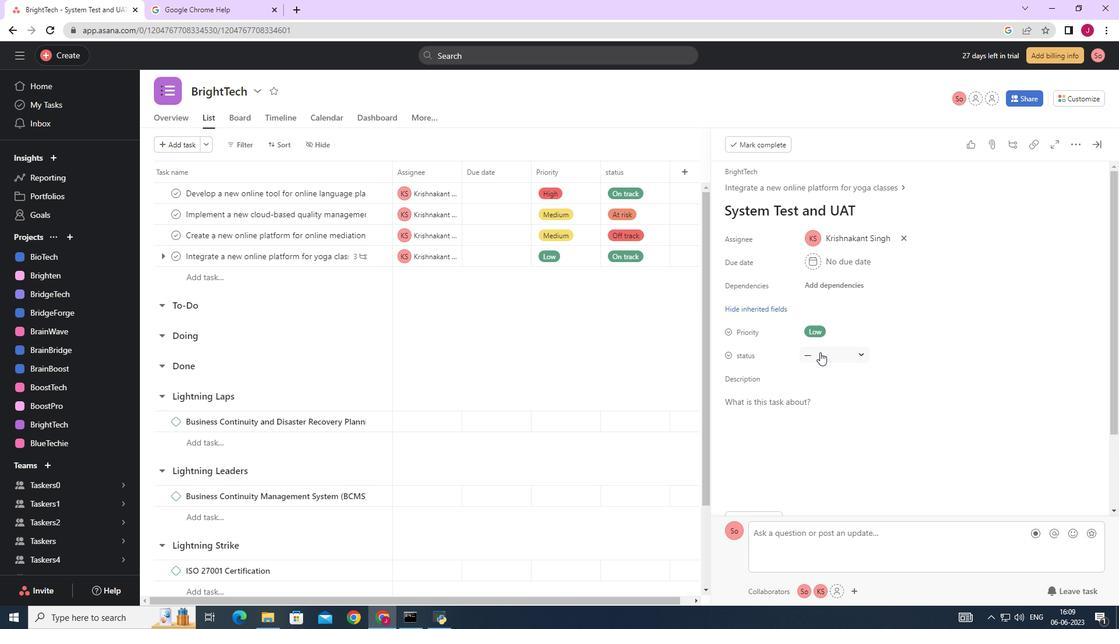 
Action: Mouse moved to (850, 393)
Screenshot: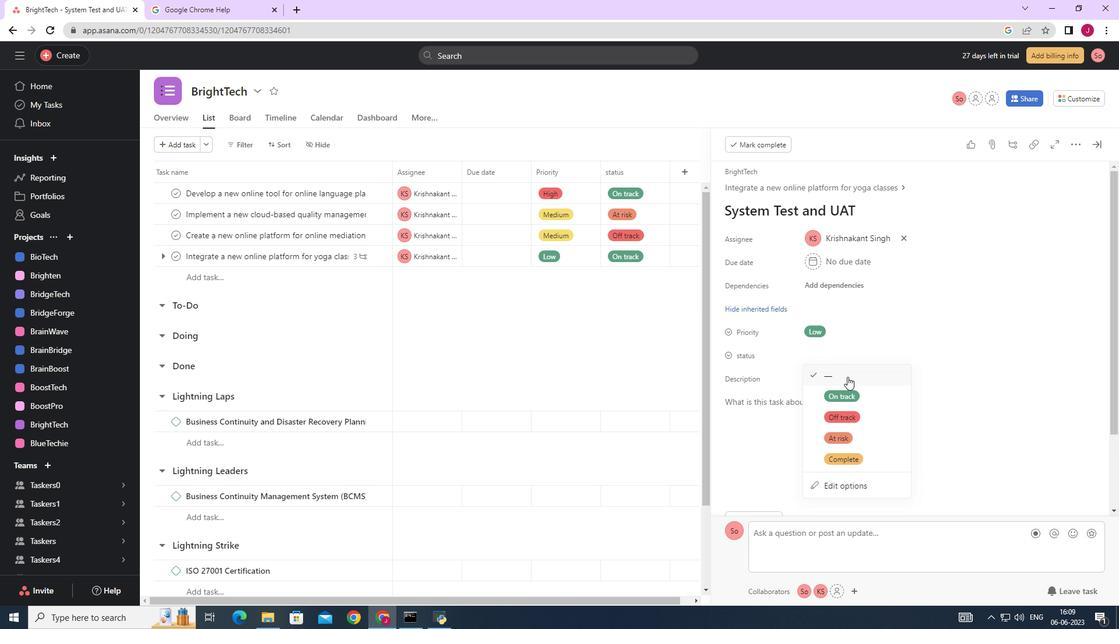 
Action: Mouse pressed left at (850, 393)
Screenshot: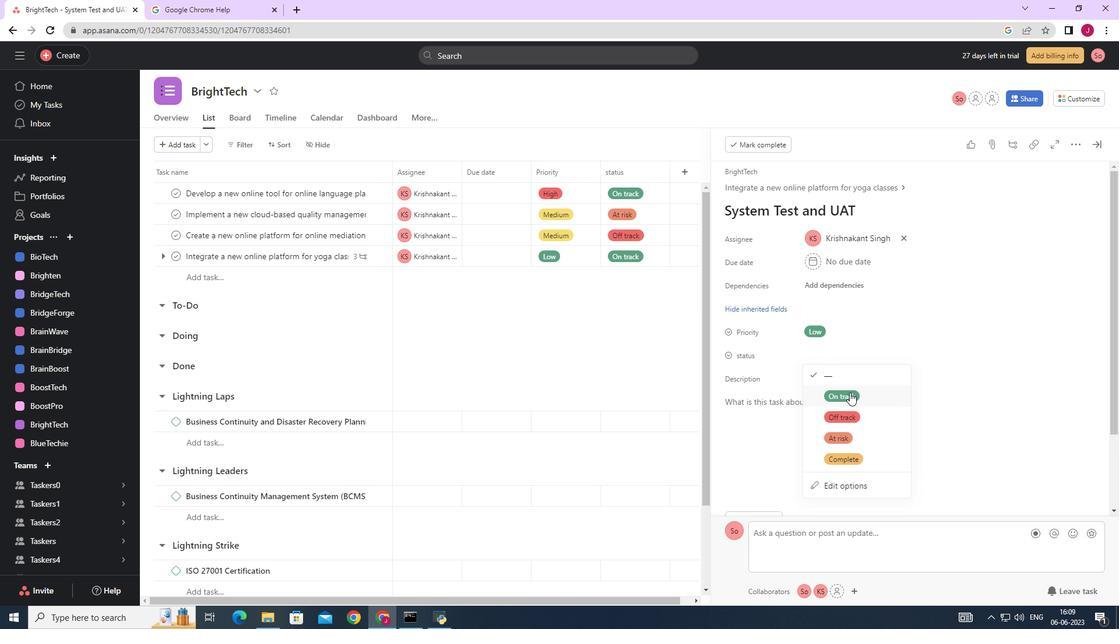 
Action: Mouse moved to (1094, 146)
Screenshot: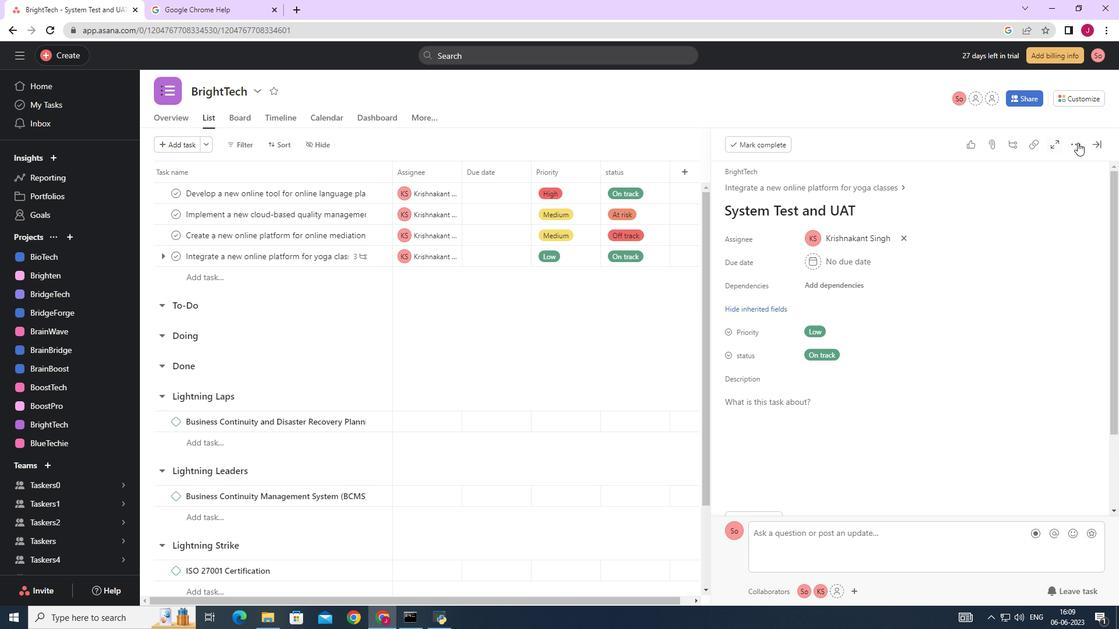 
Action: Mouse pressed left at (1094, 146)
Screenshot: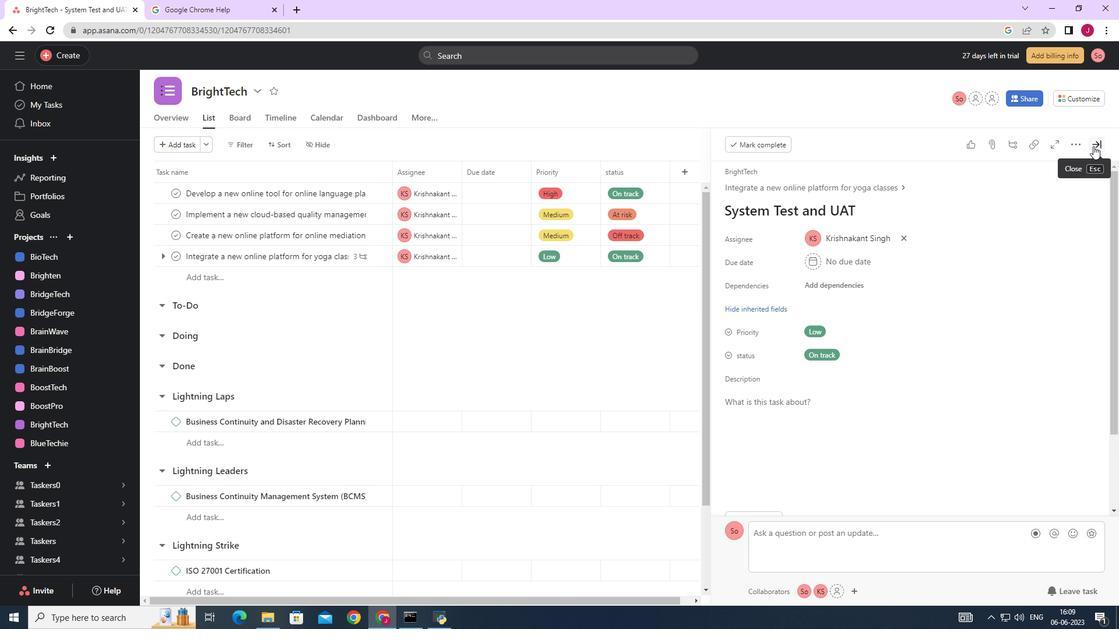 
Action: Mouse moved to (1090, 146)
Screenshot: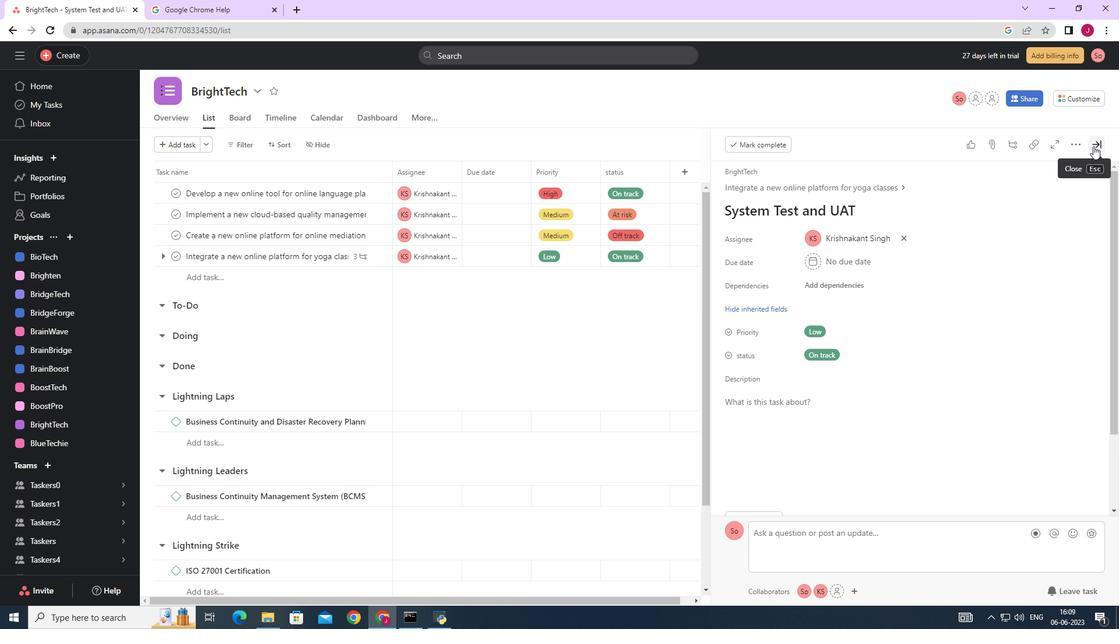 
Action: Key pressed <Key.f10>
Screenshot: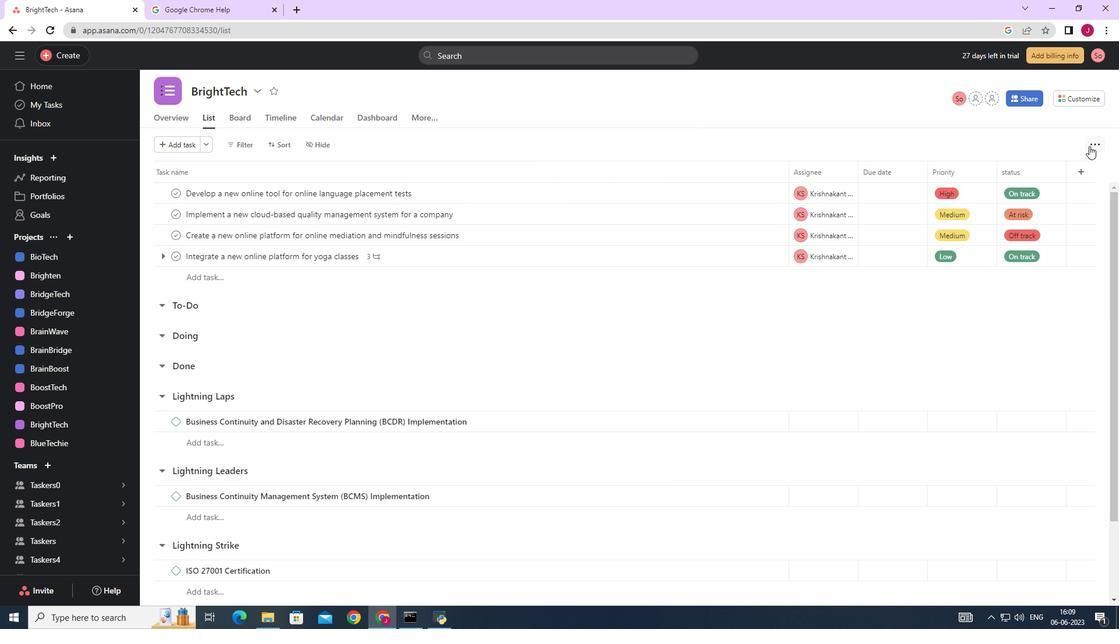 
Action: Mouse moved to (1089, 146)
Screenshot: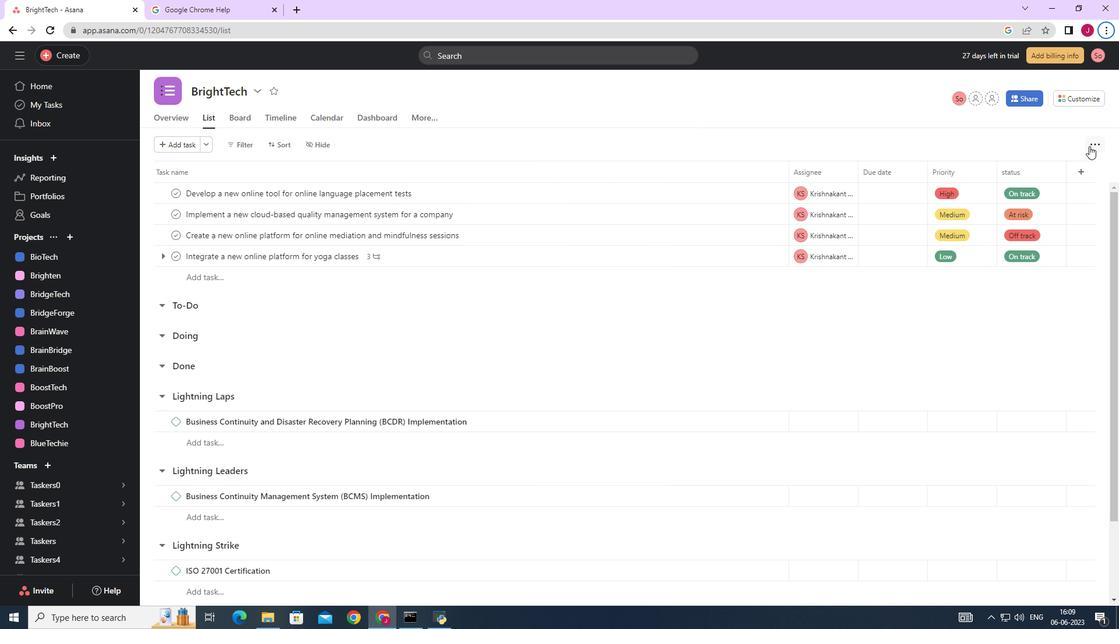 
